 Task: Select the current location as CNN Center, Georgia, United States . Now zoom - , and verify the location . Hide zoom slider
Action: Mouse moved to (186, 73)
Screenshot: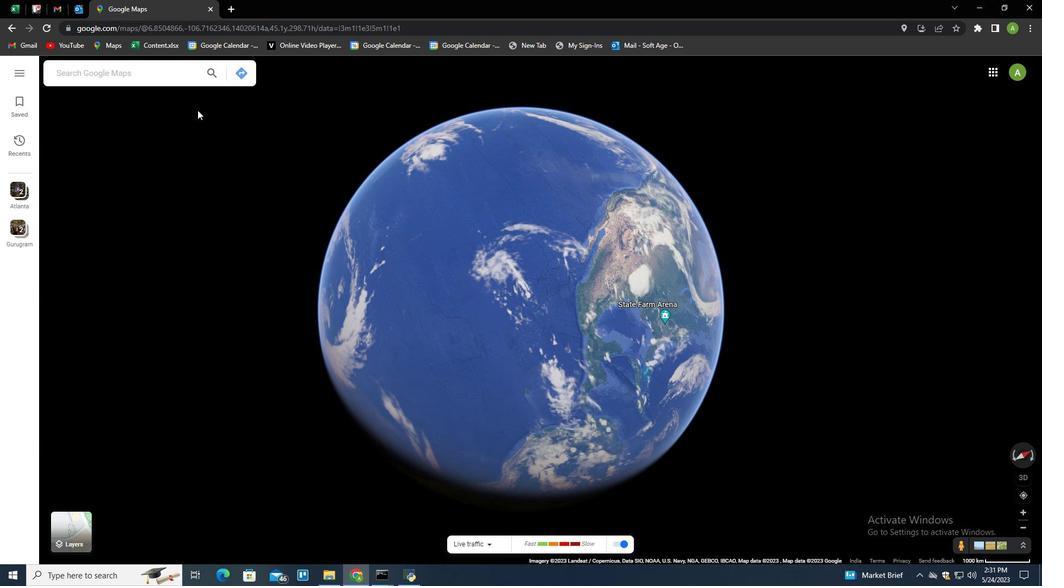 
Action: Mouse pressed left at (186, 73)
Screenshot: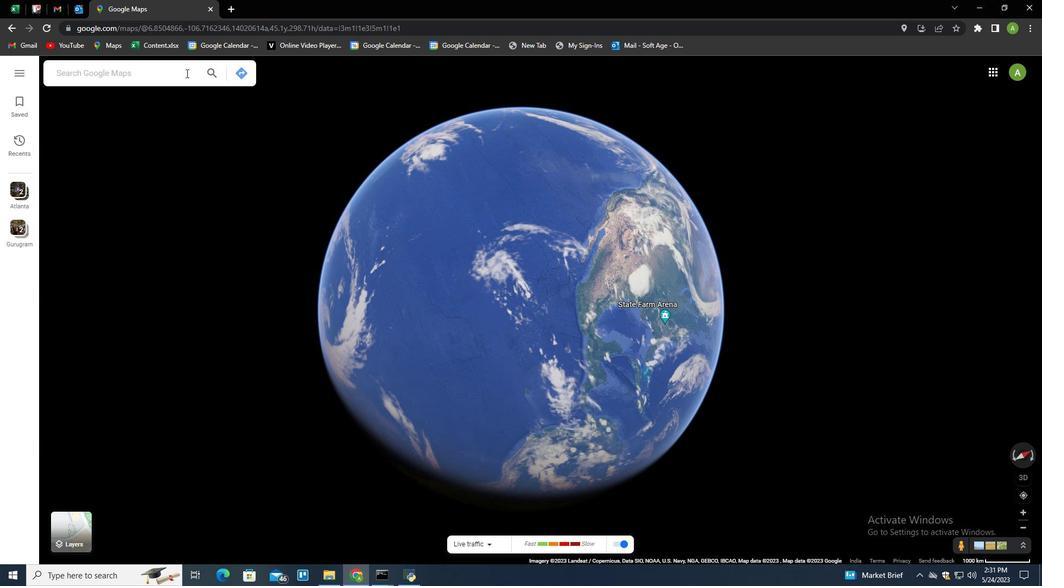 
Action: Key pressed <Key.shift>CNN<Key.space>center,<Key.space><Key.shift>Georgia,<Key.space><Key.shift>United<Key.space><Key.shift>States<Key.down><Key.down><Key.down><Key.down><Key.up><Key.up><Key.up><Key.down><Key.down><Key.down><Key.up><Key.up><Key.up><Key.enter>
Screenshot: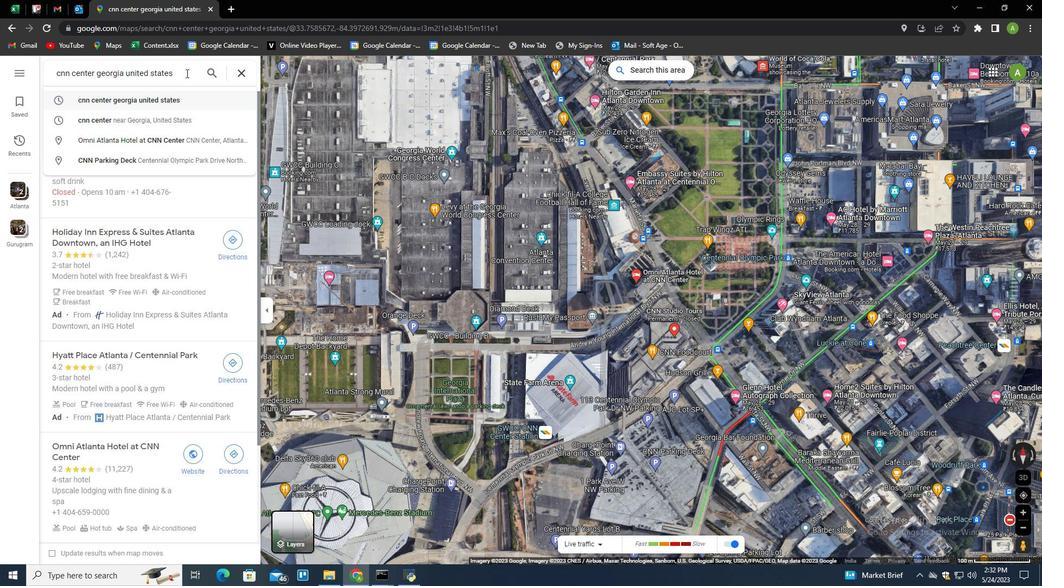 
Action: Mouse moved to (1022, 516)
Screenshot: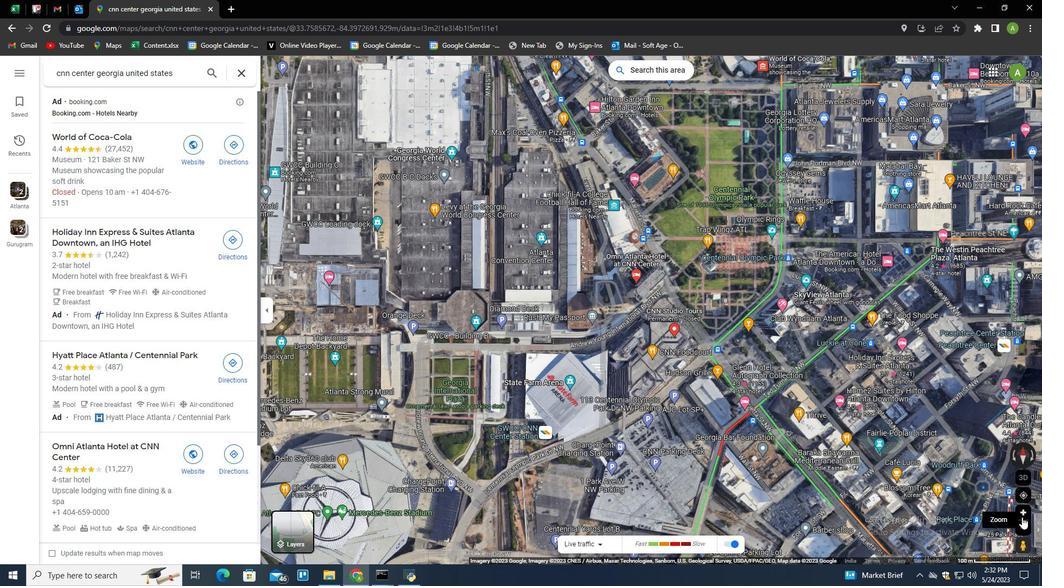 
Action: Mouse pressed left at (1022, 516)
Screenshot: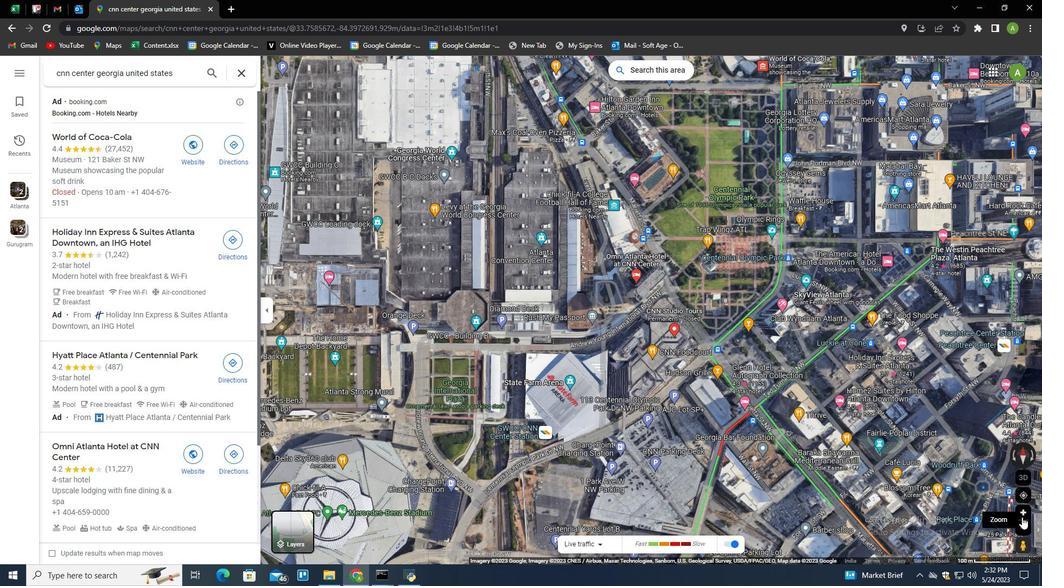 
Action: Mouse moved to (1022, 527)
Screenshot: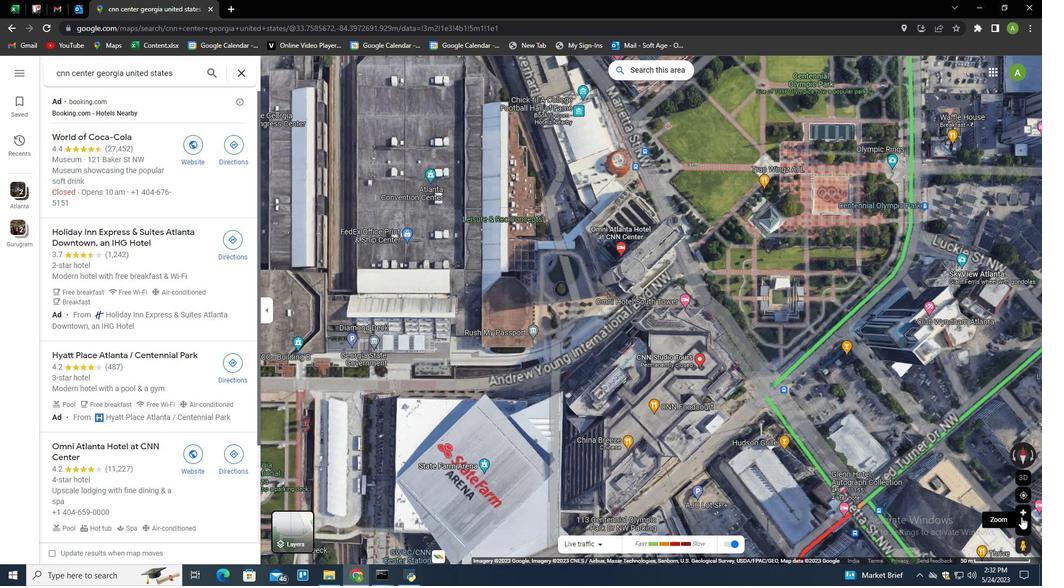 
Action: Mouse pressed left at (1022, 527)
Screenshot: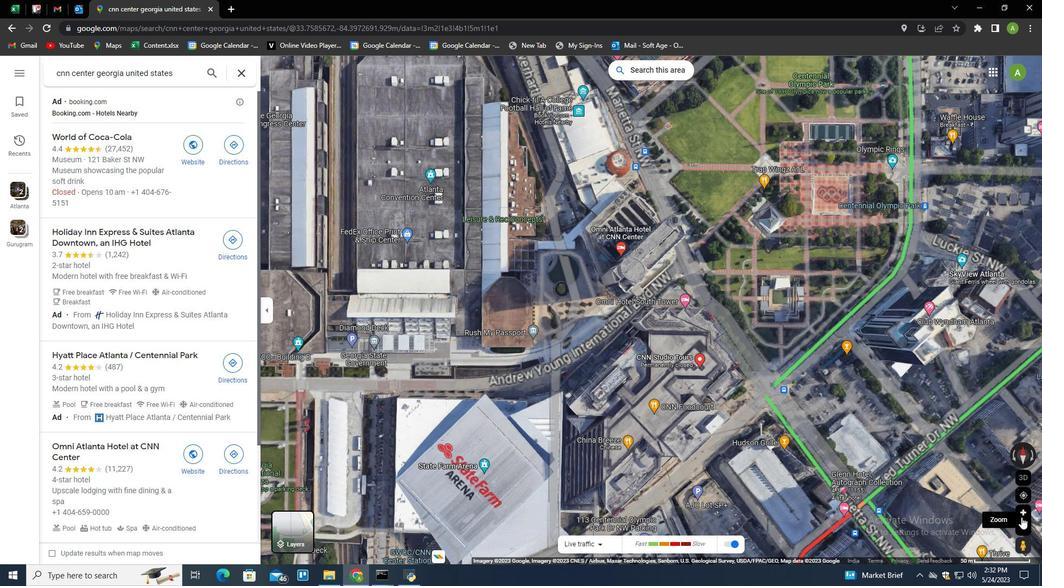 
Action: Mouse pressed left at (1022, 527)
Screenshot: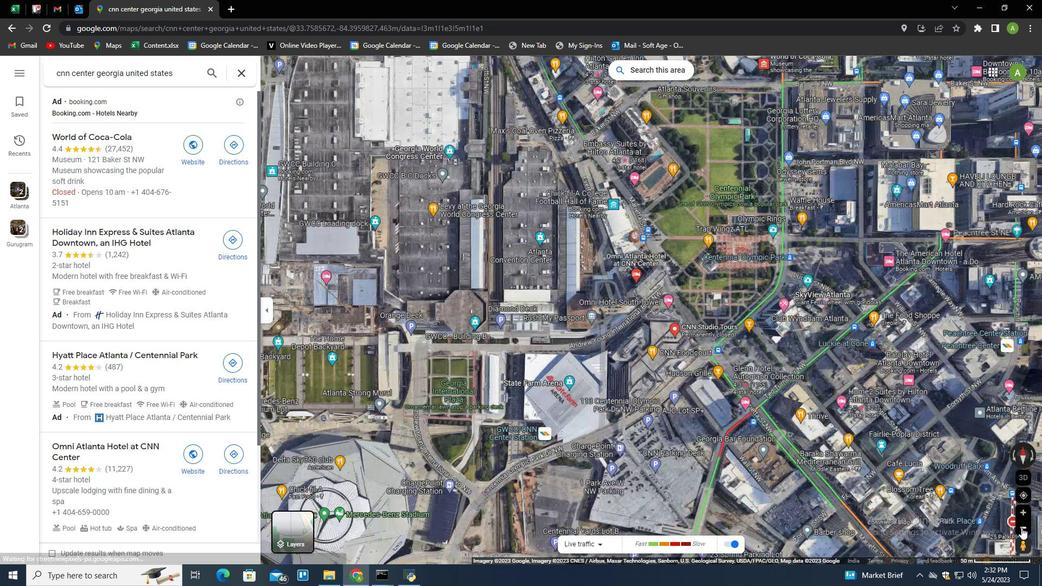 
Action: Mouse pressed left at (1022, 527)
Screenshot: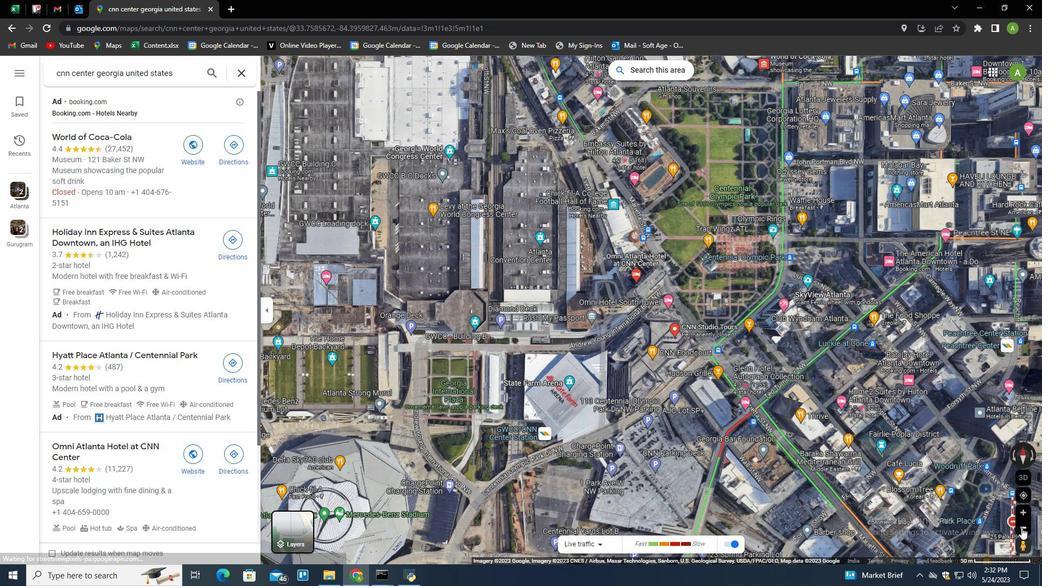 
Action: Mouse moved to (1024, 528)
Screenshot: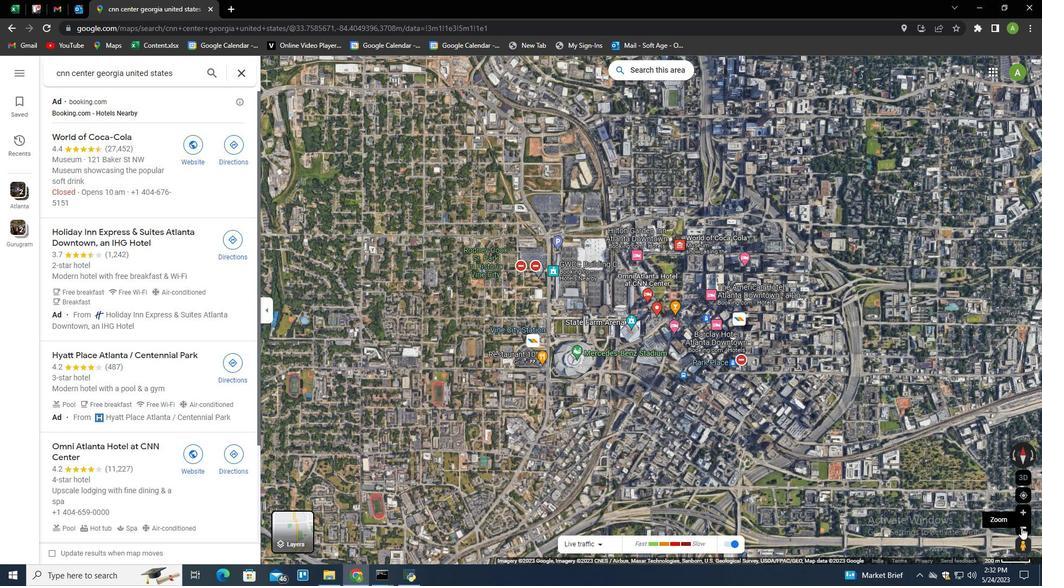 
Action: Mouse scrolled (1024, 527) with delta (0, 0)
Screenshot: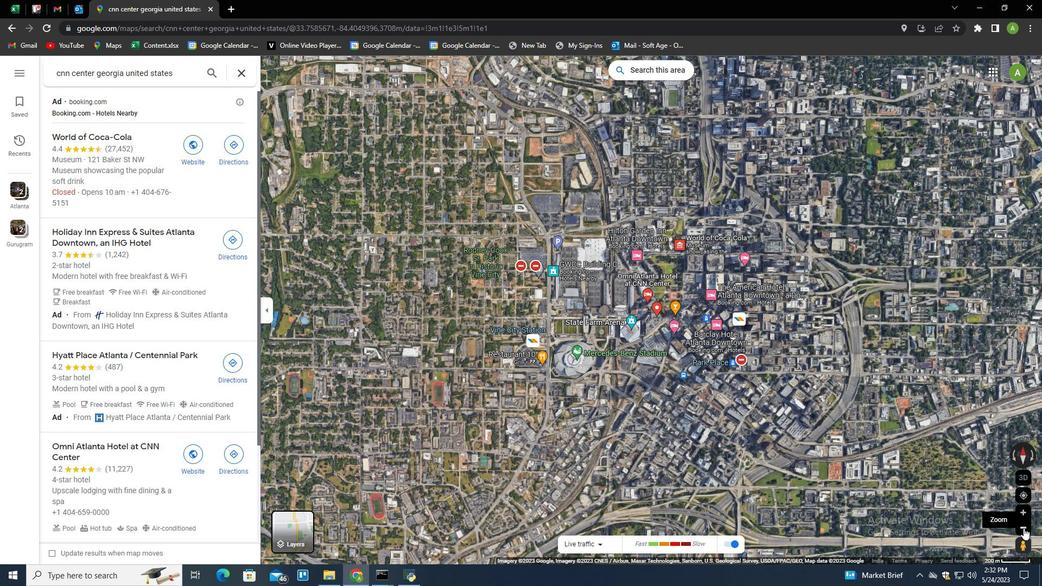 
Action: Mouse scrolled (1024, 527) with delta (0, 0)
Screenshot: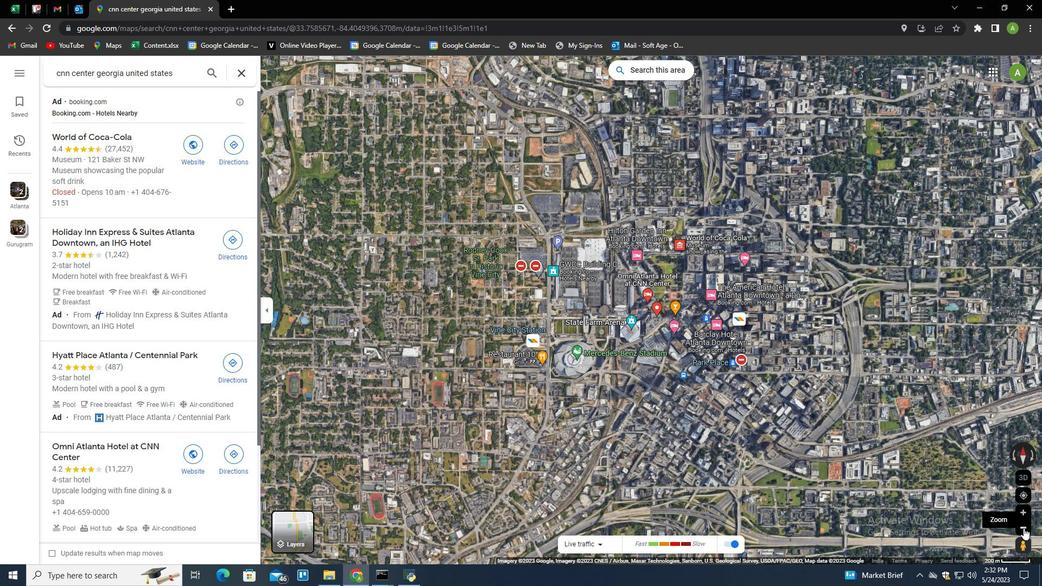
Action: Mouse scrolled (1024, 527) with delta (0, 0)
Screenshot: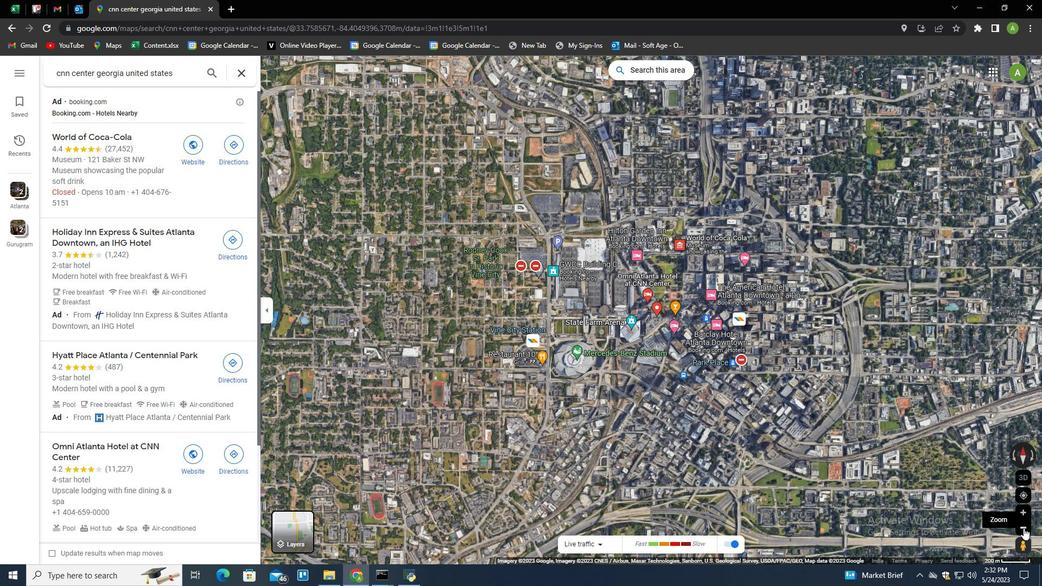 
Action: Mouse scrolled (1024, 527) with delta (0, 0)
Screenshot: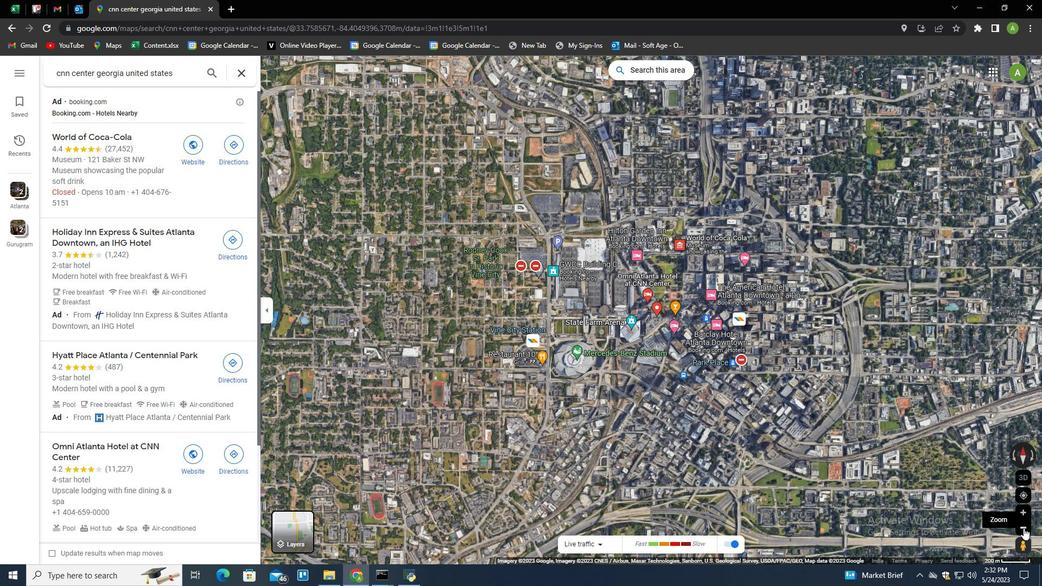 
Action: Mouse scrolled (1024, 527) with delta (0, 0)
Screenshot: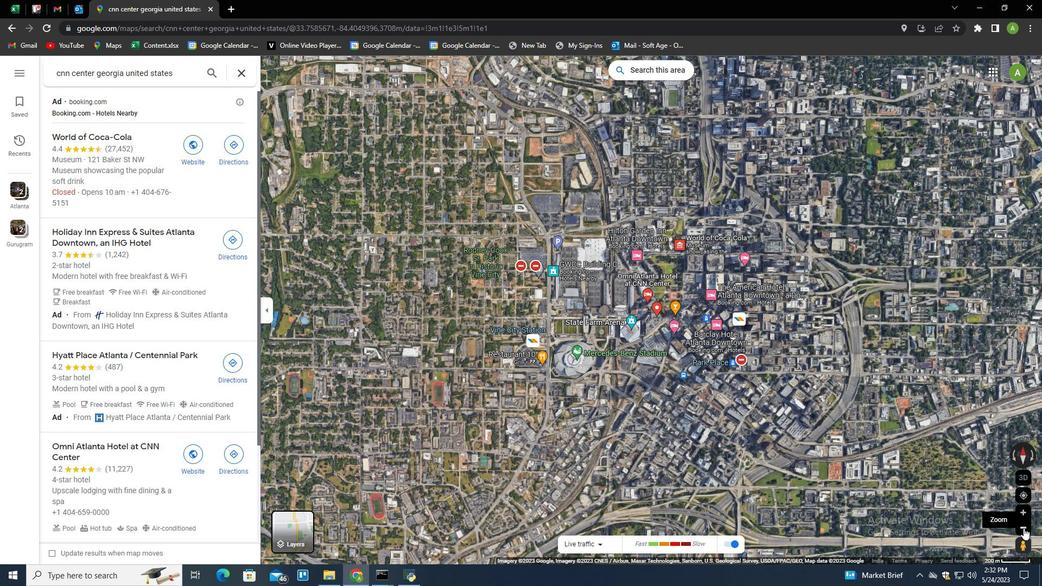 
Action: Mouse moved to (1014, 517)
Screenshot: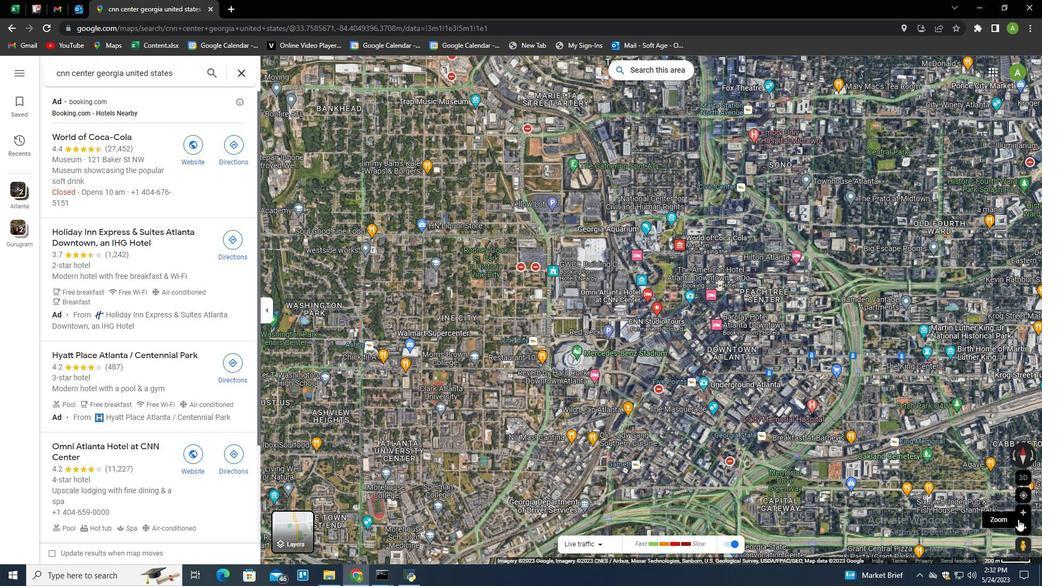 
Action: Mouse scrolled (1016, 517) with delta (0, 0)
Screenshot: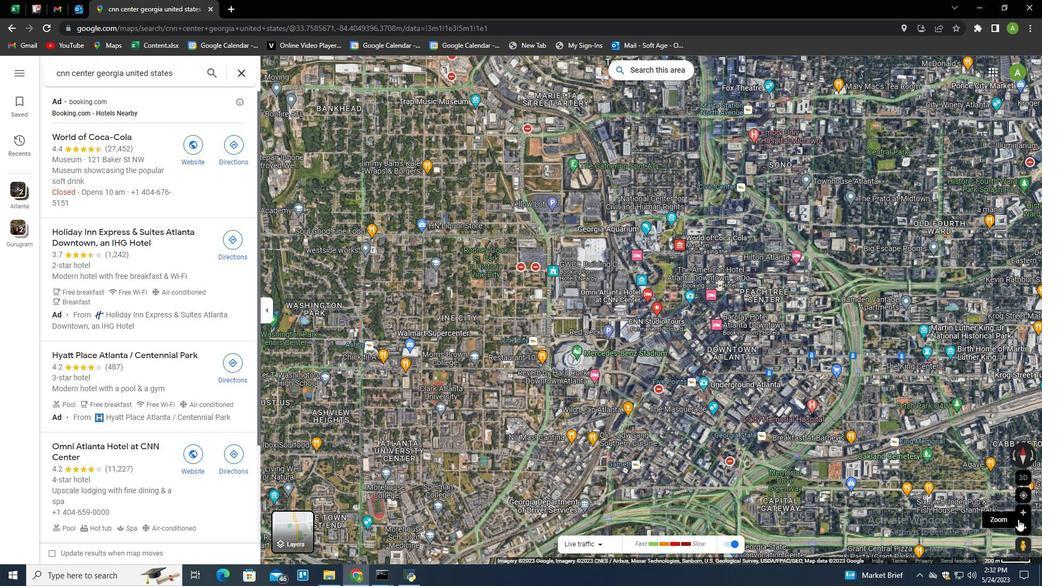 
Action: Mouse moved to (957, 510)
Screenshot: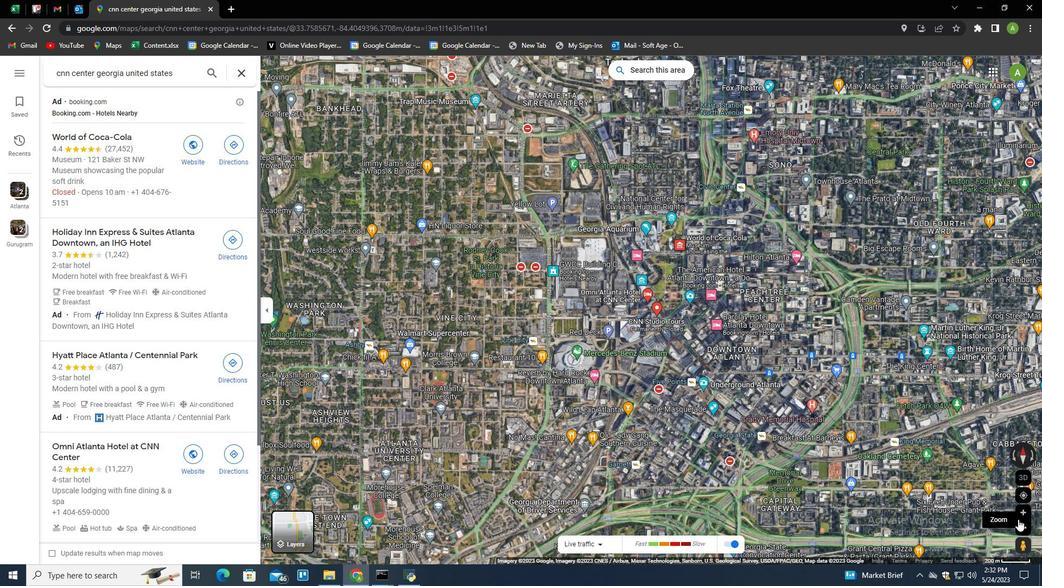 
Action: Mouse scrolled (957, 510) with delta (0, 0)
Screenshot: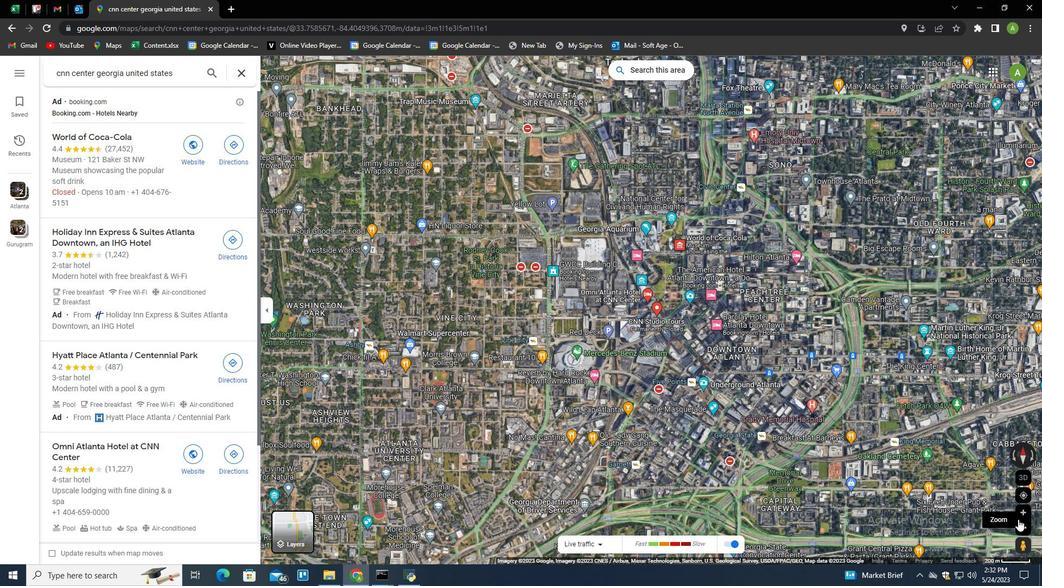 
Action: Mouse scrolled (957, 510) with delta (0, 0)
Screenshot: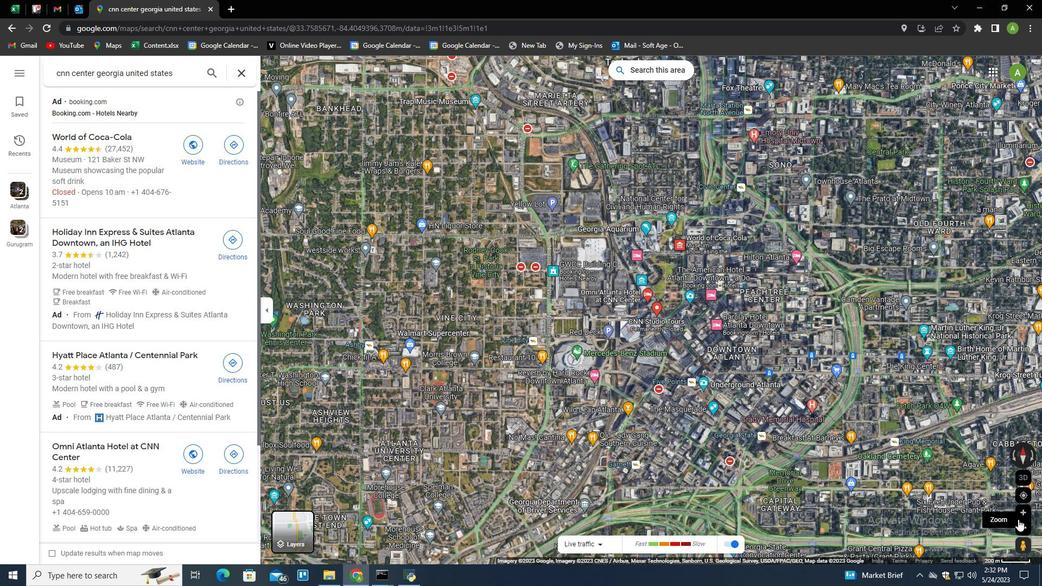 
Action: Mouse moved to (1025, 523)
Screenshot: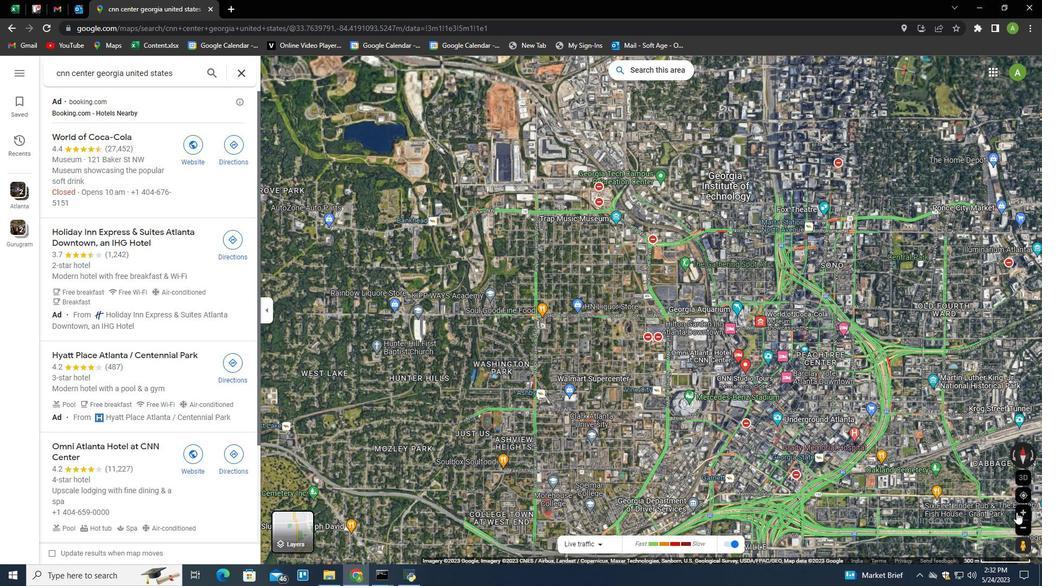 
Action: Mouse scrolled (1025, 522) with delta (0, 0)
Screenshot: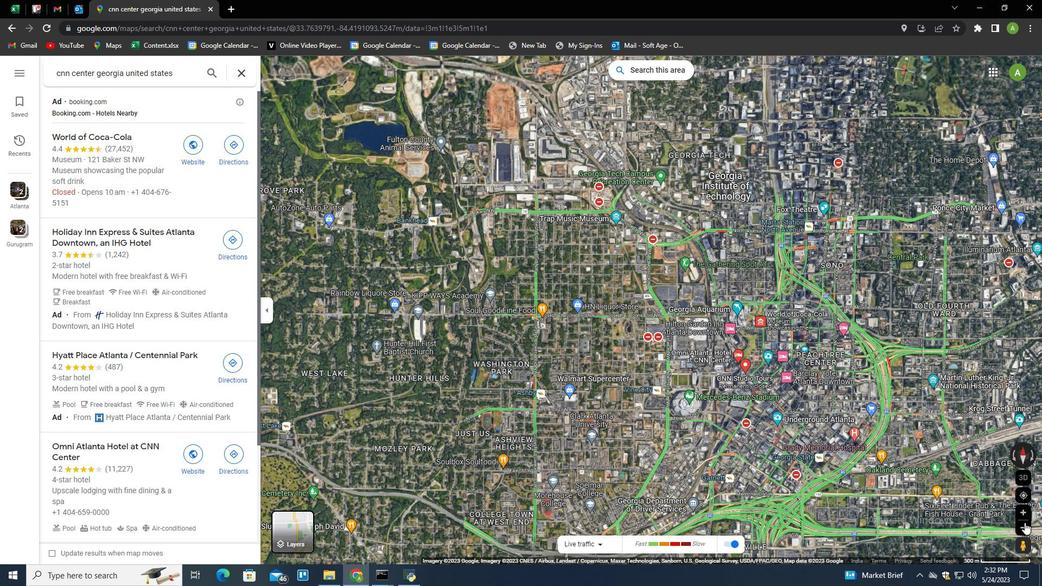 
Action: Mouse scrolled (1025, 522) with delta (0, 0)
Screenshot: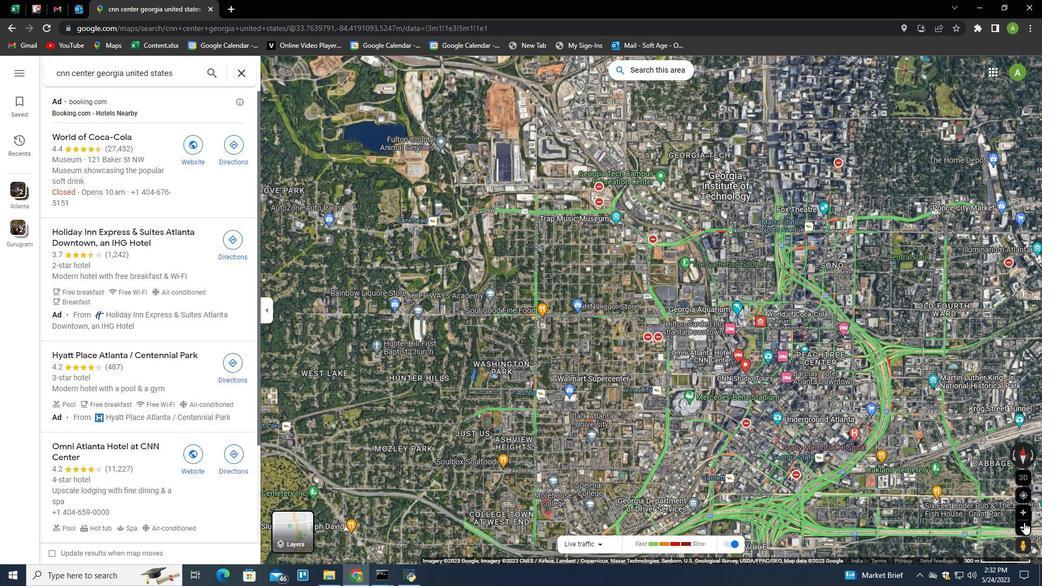 
Action: Mouse scrolled (1025, 522) with delta (0, 0)
Screenshot: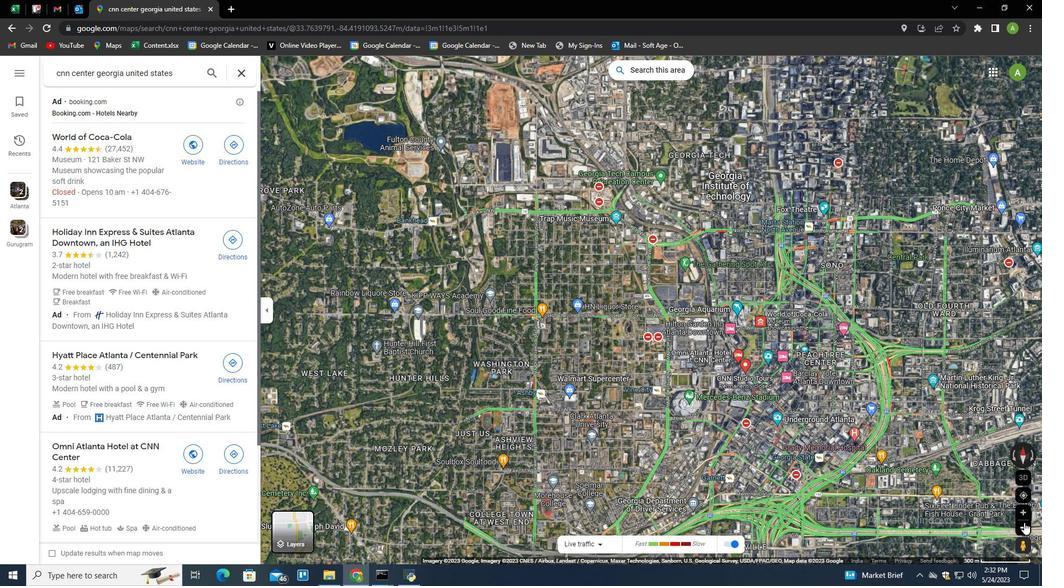 
Action: Mouse scrolled (1025, 522) with delta (0, 0)
Screenshot: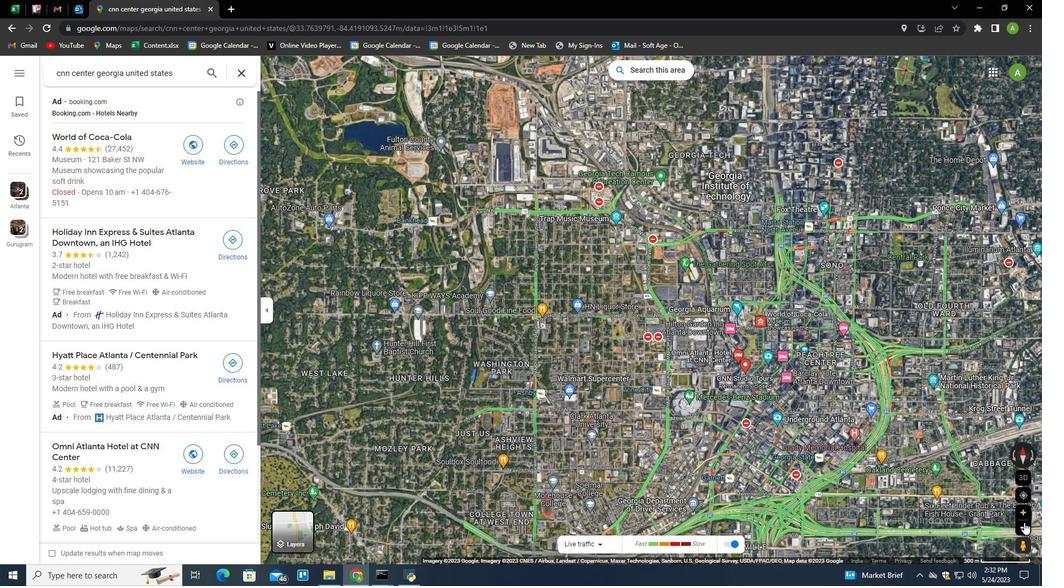 
Action: Mouse scrolled (1025, 522) with delta (0, 0)
Screenshot: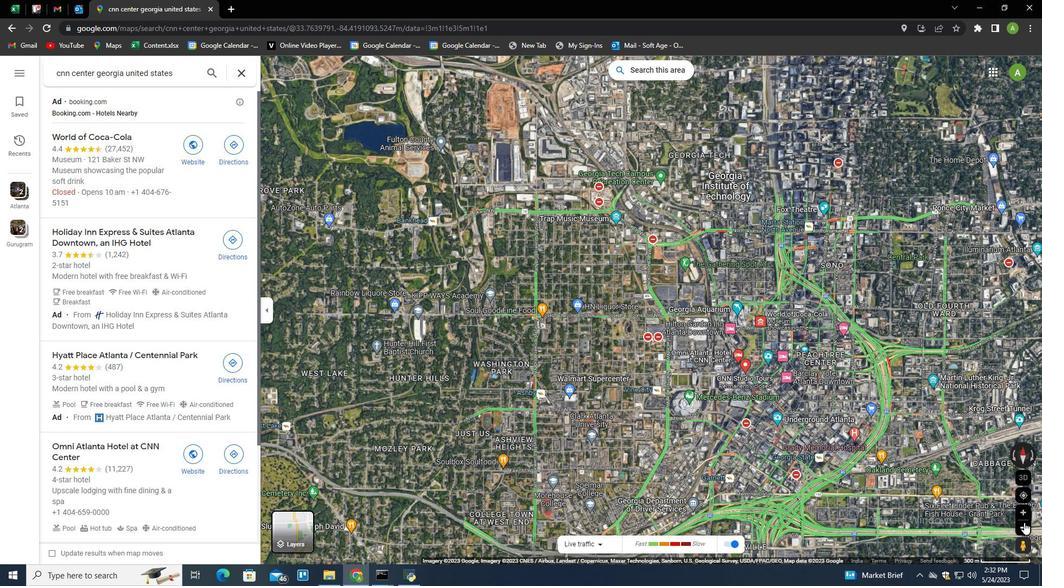 
Action: Mouse scrolled (1025, 522) with delta (0, 0)
Screenshot: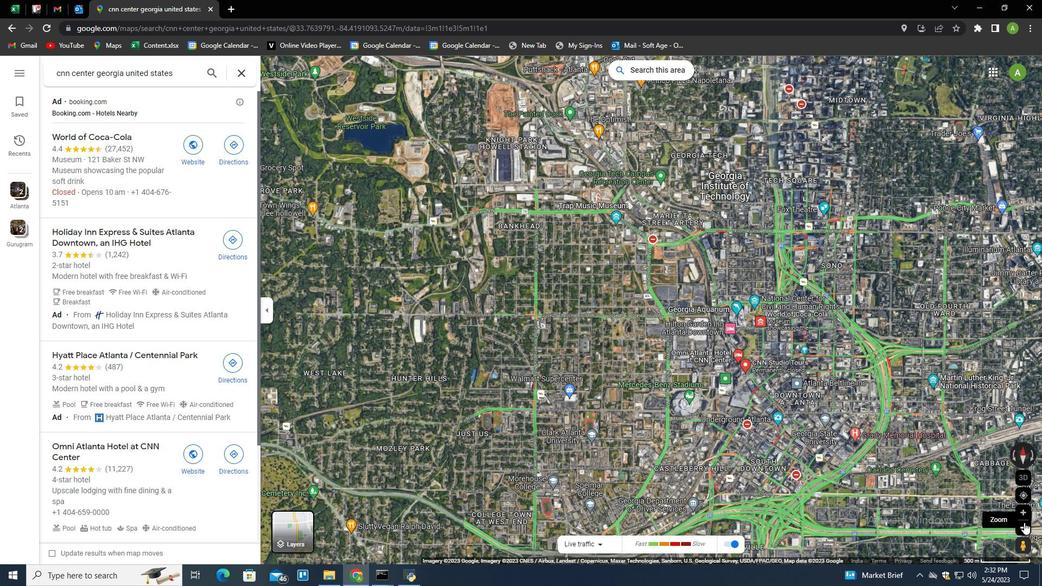
Action: Mouse scrolled (1025, 522) with delta (0, 0)
Screenshot: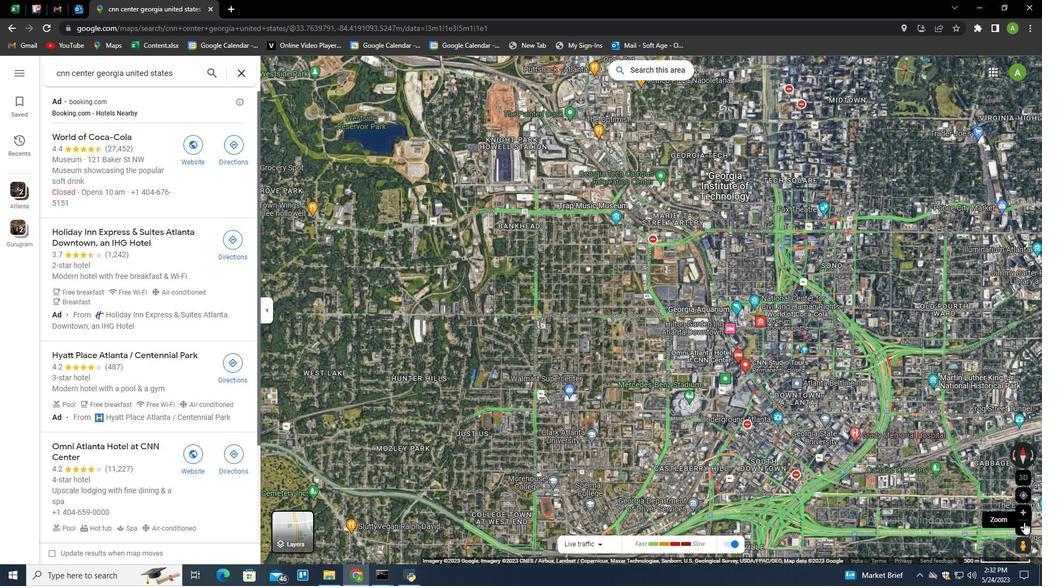 
Action: Mouse scrolled (1025, 522) with delta (0, 0)
Screenshot: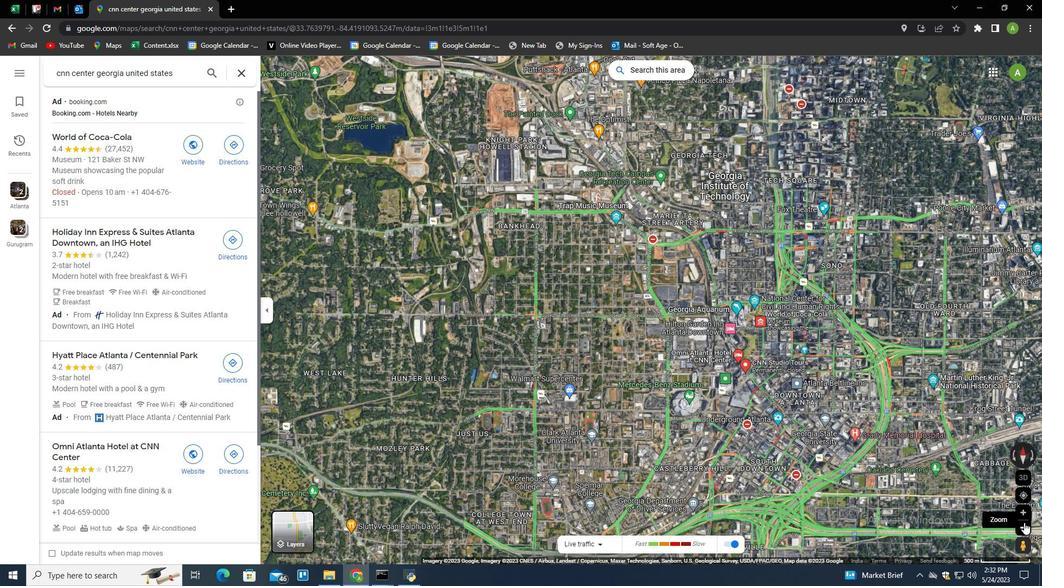 
Action: Mouse scrolled (1025, 522) with delta (0, 0)
Screenshot: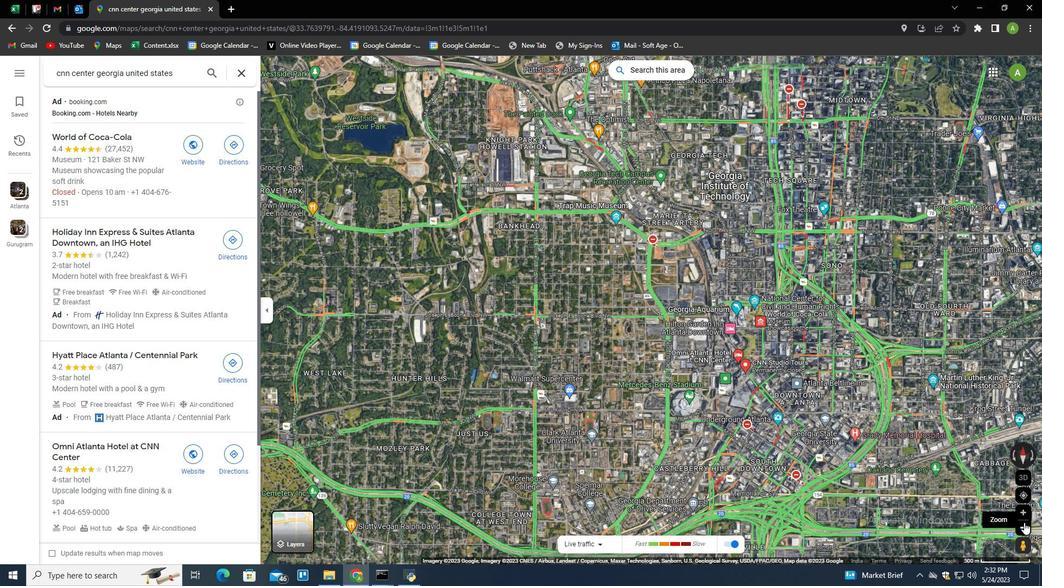 
Action: Mouse scrolled (1025, 522) with delta (0, 0)
Screenshot: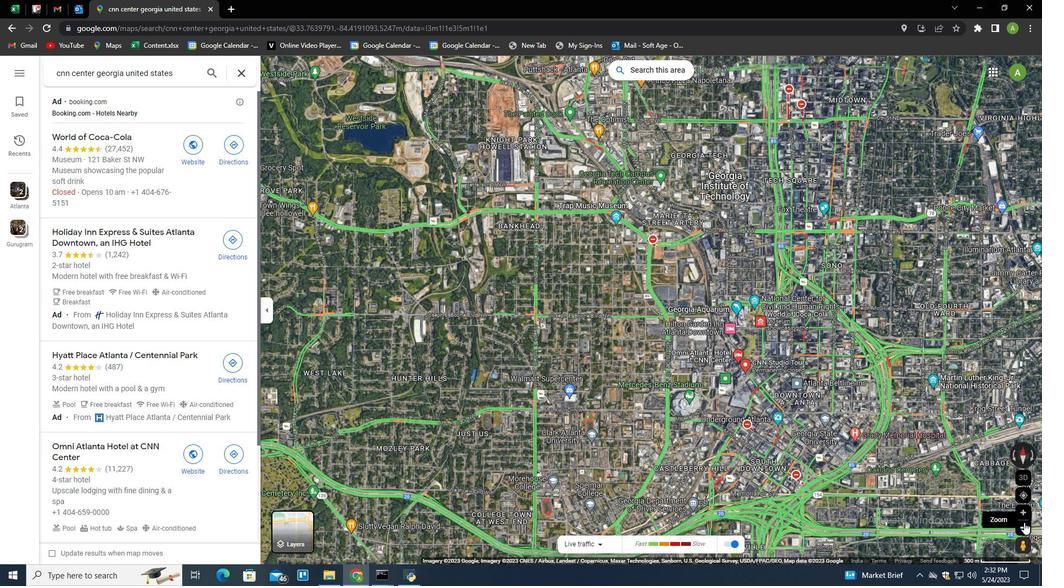 
Action: Mouse scrolled (1025, 523) with delta (0, 0)
Screenshot: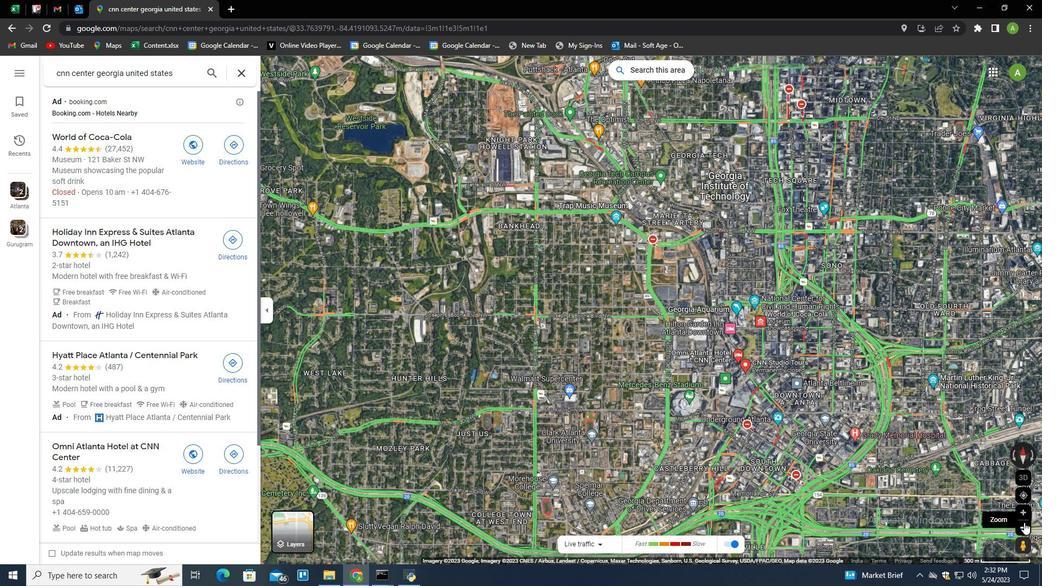 
Action: Mouse scrolled (1025, 523) with delta (0, 0)
Screenshot: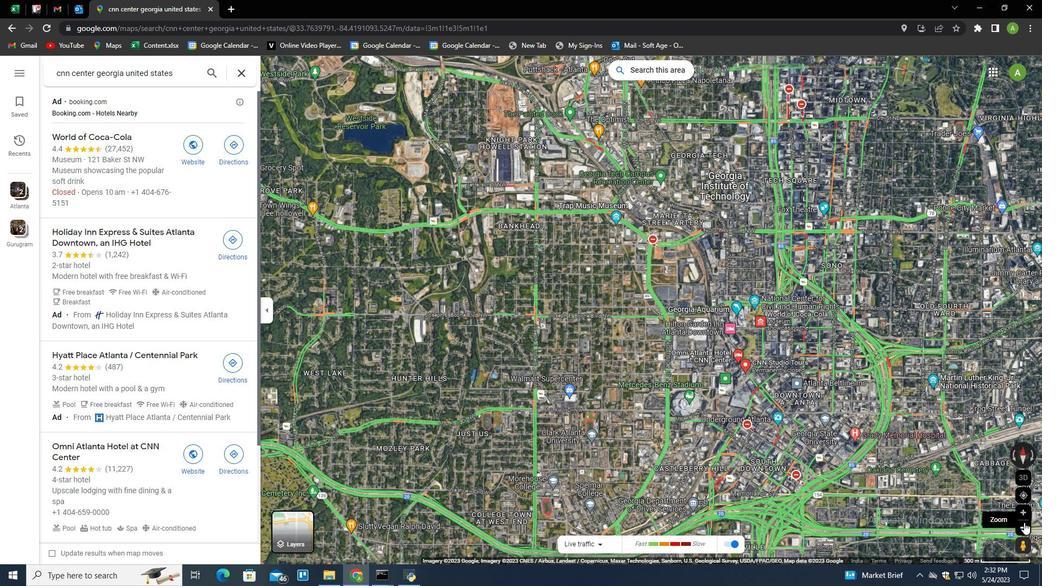 
Action: Mouse scrolled (1025, 523) with delta (0, 0)
Screenshot: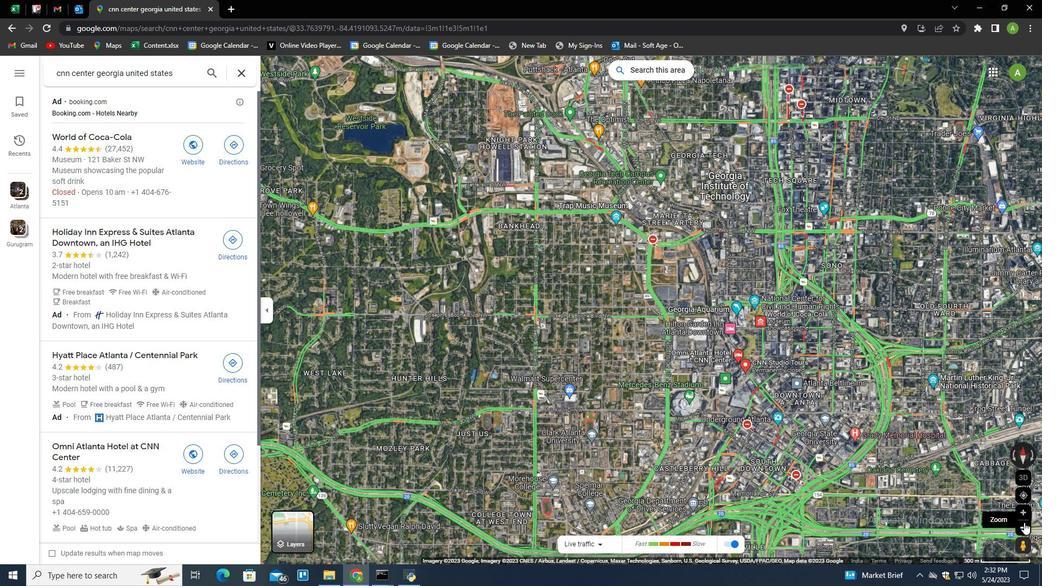 
Action: Mouse scrolled (1025, 523) with delta (0, 0)
Screenshot: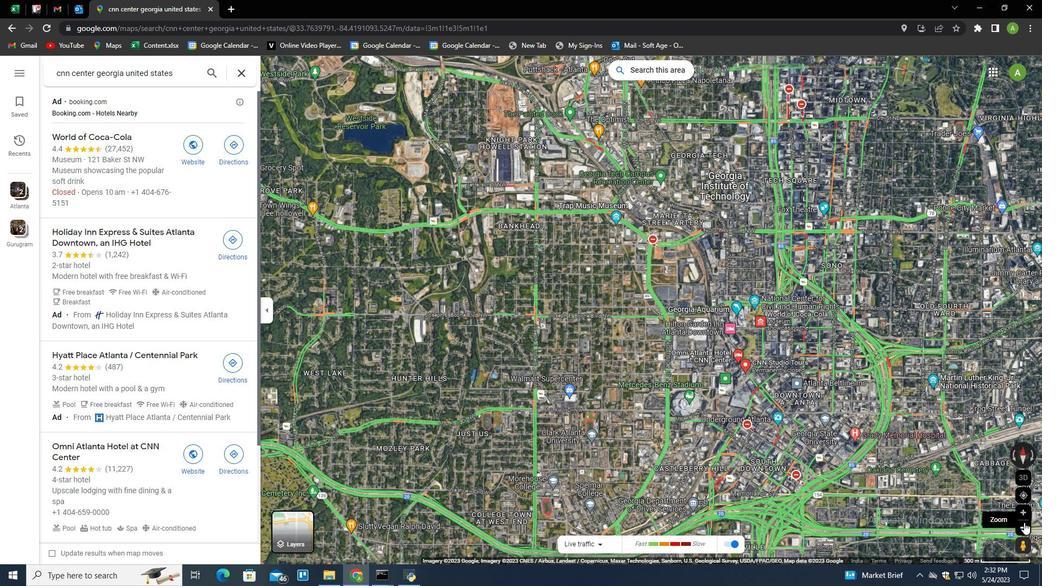 
Action: Mouse scrolled (1025, 523) with delta (0, 0)
Screenshot: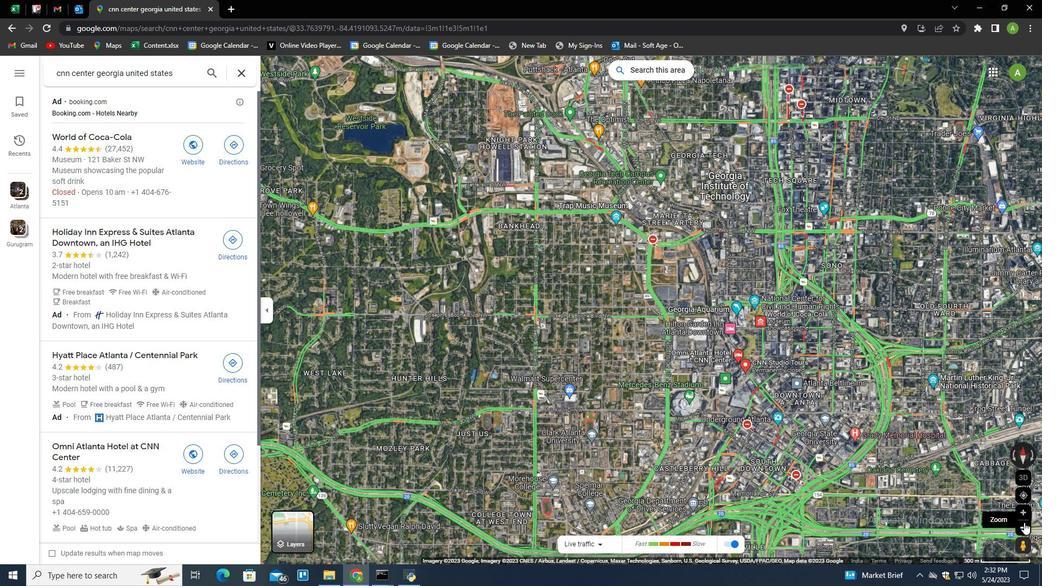 
Action: Mouse scrolled (1025, 523) with delta (0, 0)
Screenshot: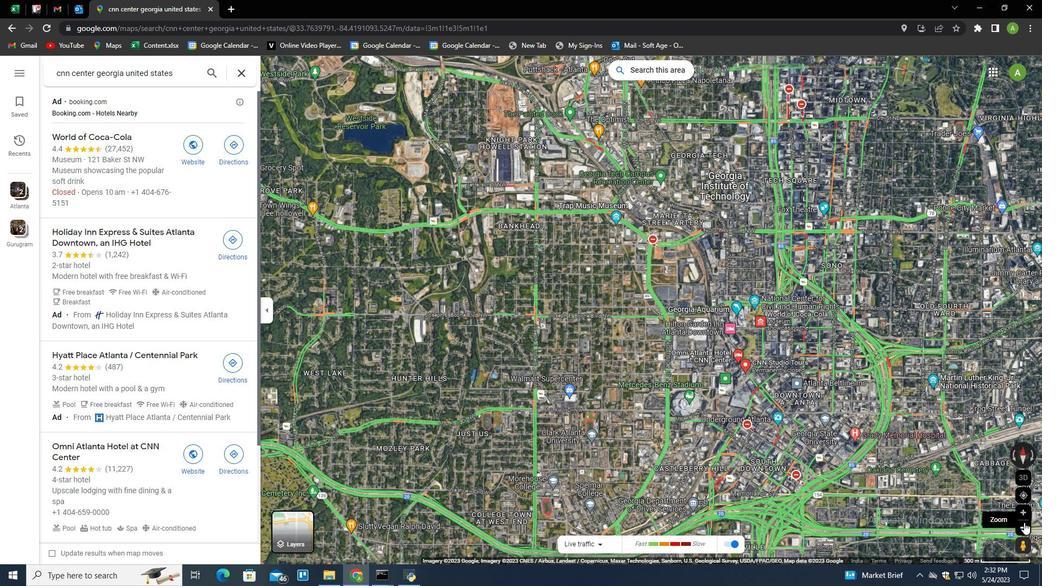 
Action: Mouse scrolled (1025, 523) with delta (0, 0)
Screenshot: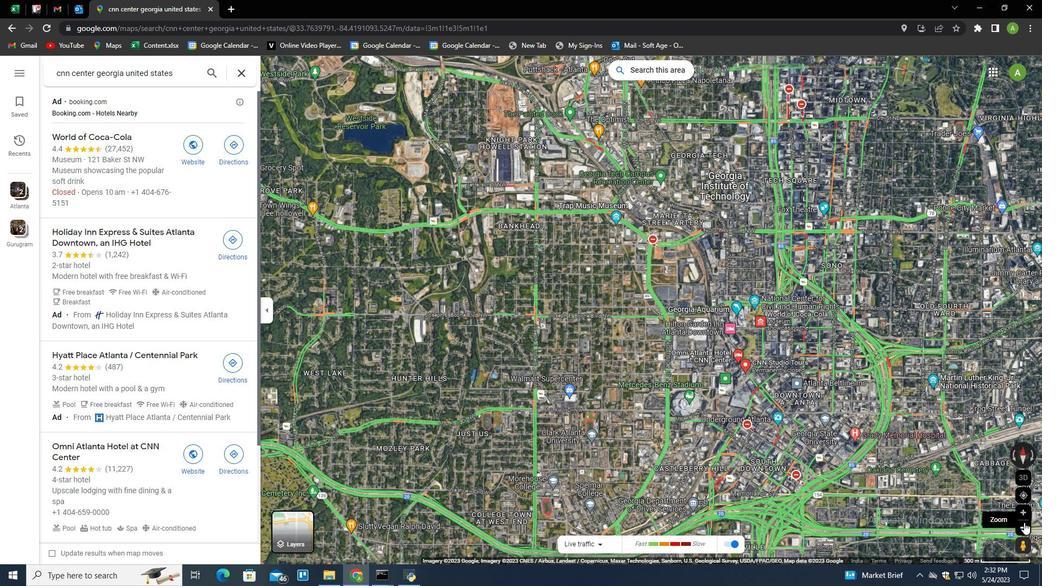 
Action: Mouse moved to (1023, 511)
Screenshot: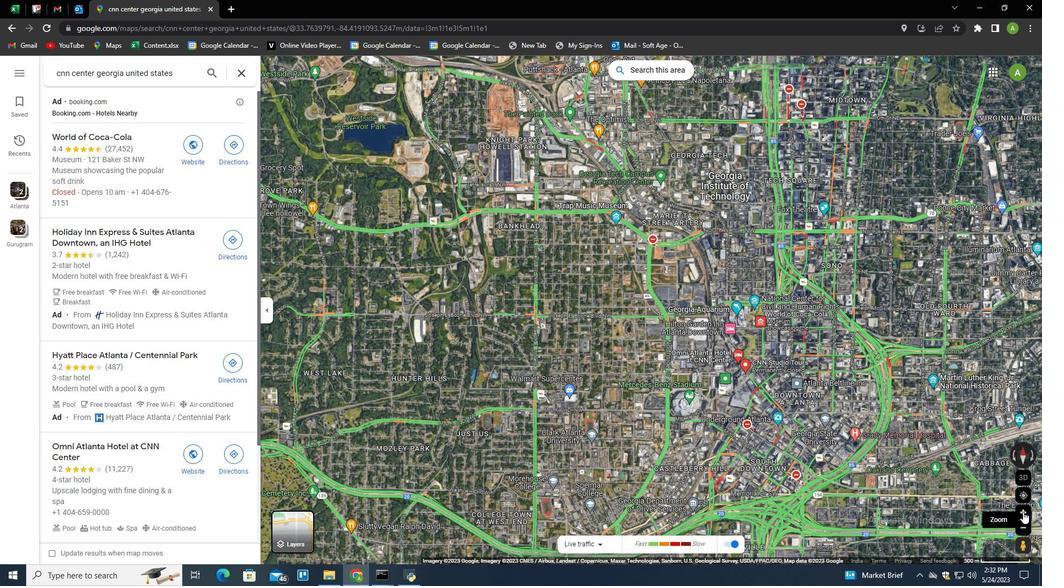 
Action: Mouse pressed left at (1023, 511)
Screenshot: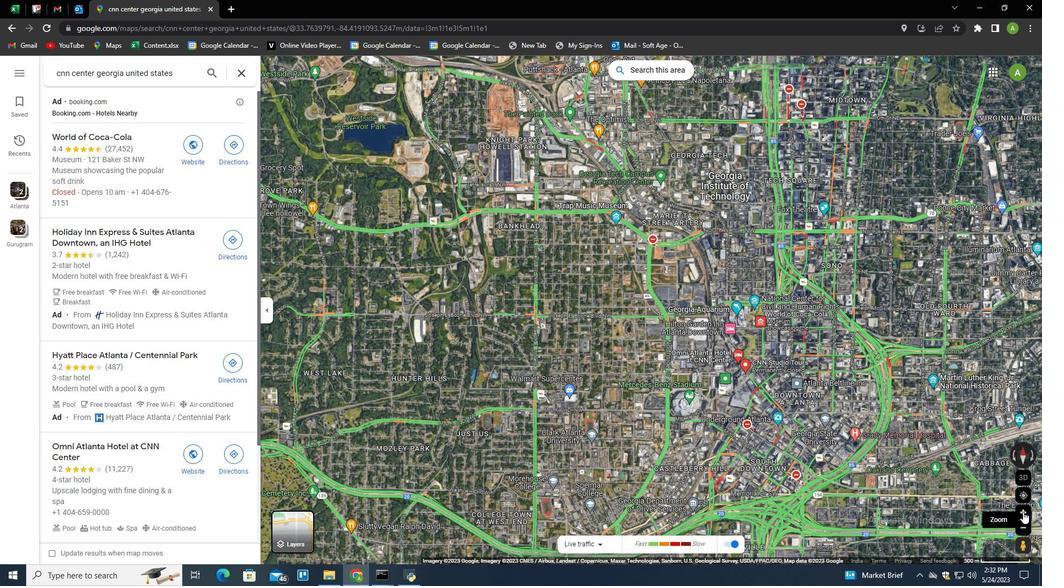 
Action: Mouse moved to (1025, 530)
Screenshot: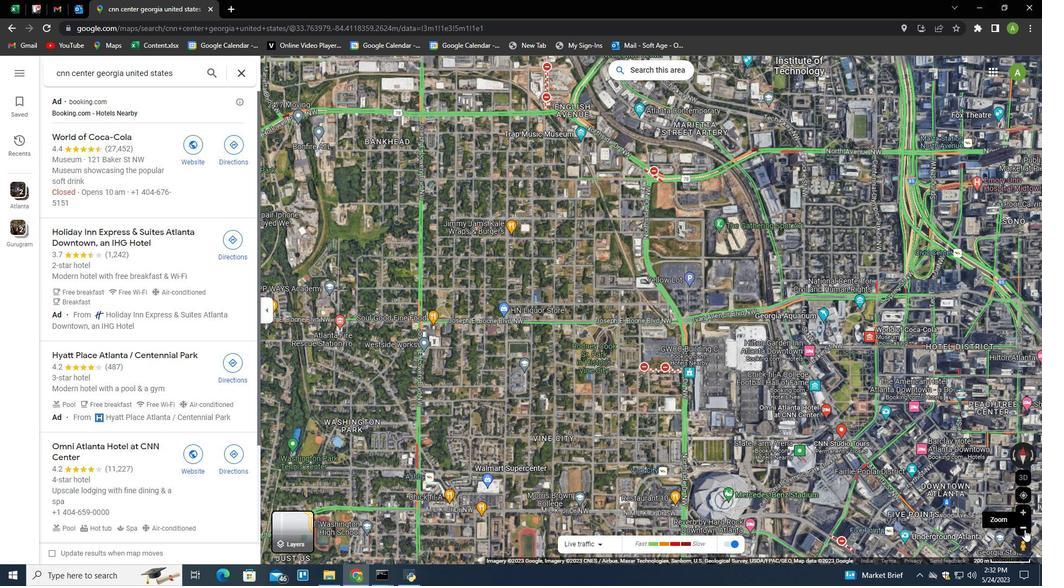 
Action: Mouse pressed left at (1025, 530)
Screenshot: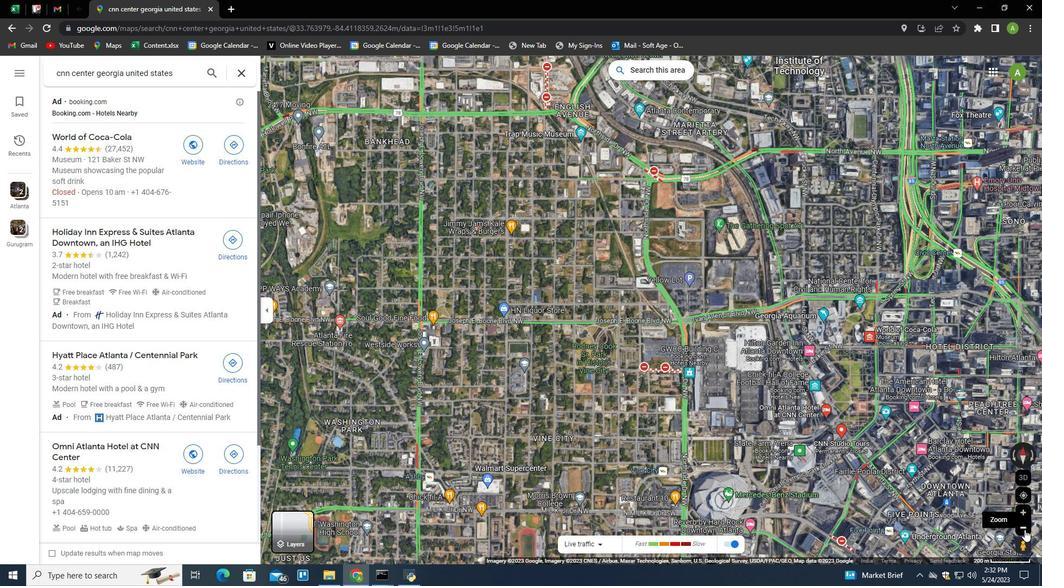 
Action: Mouse pressed left at (1025, 530)
Screenshot: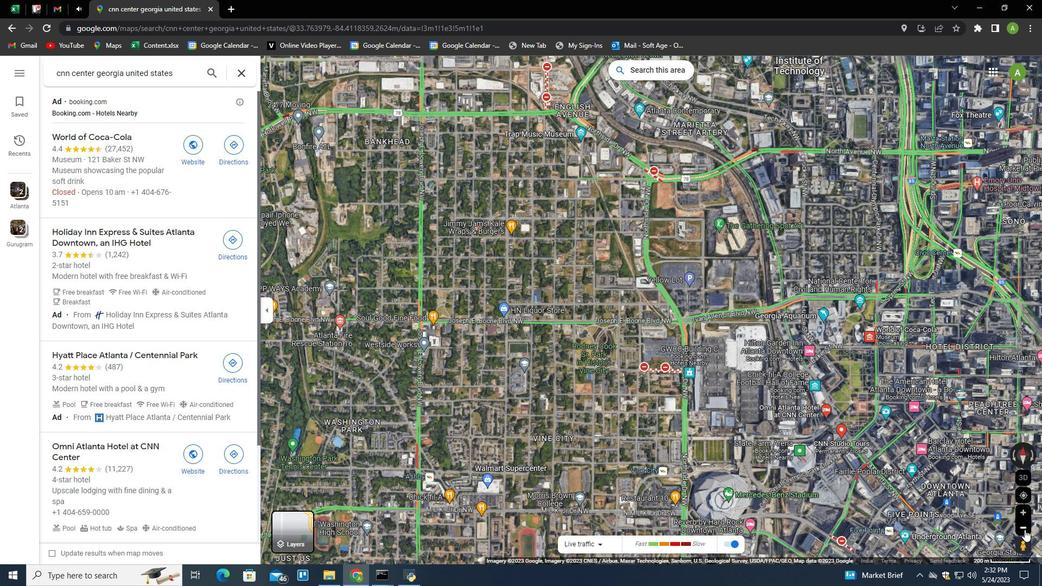 
Action: Mouse pressed left at (1025, 530)
Screenshot: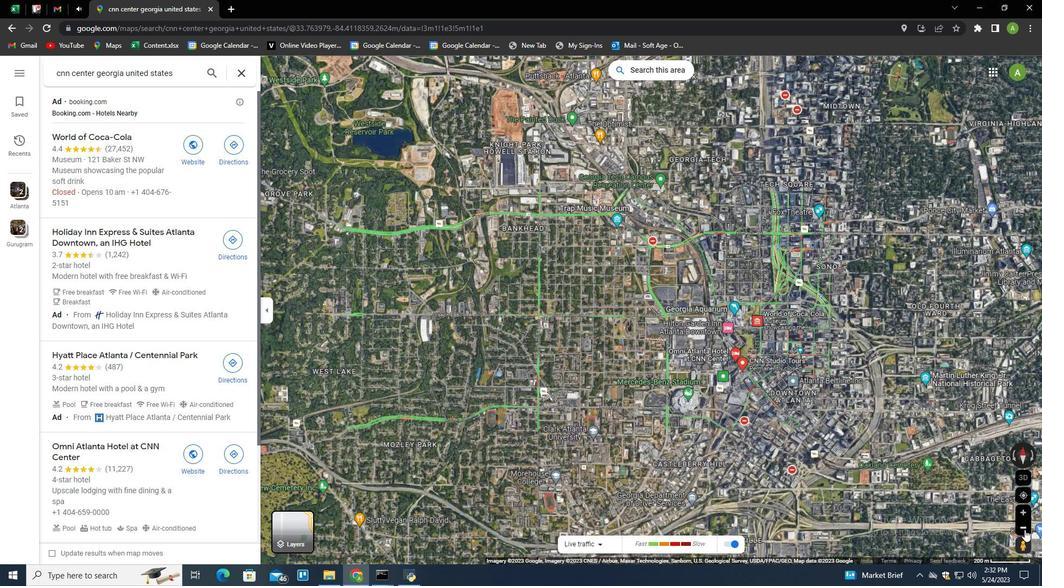 
Action: Mouse pressed left at (1025, 530)
Screenshot: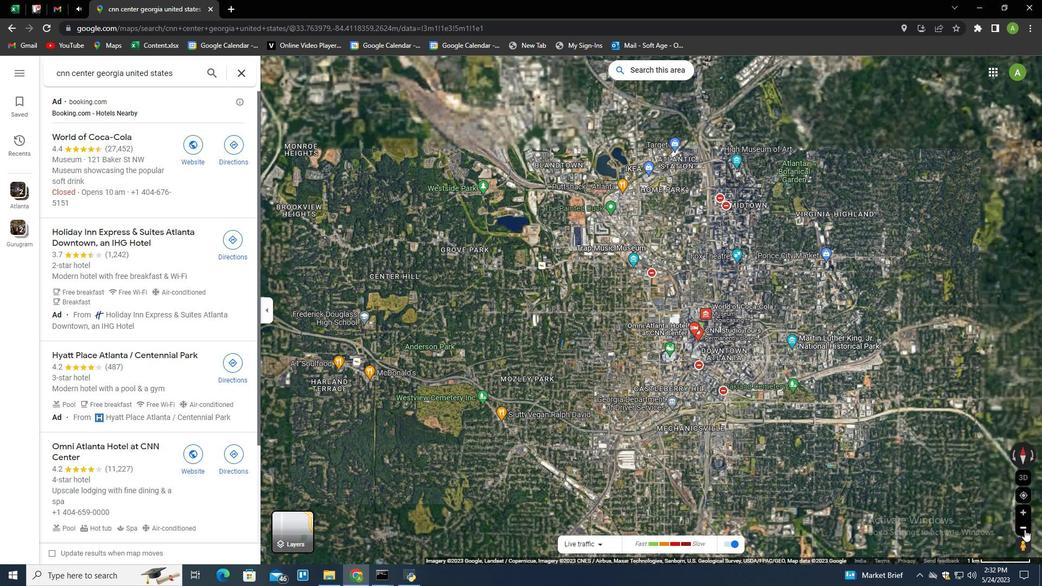
Action: Mouse pressed left at (1025, 530)
Screenshot: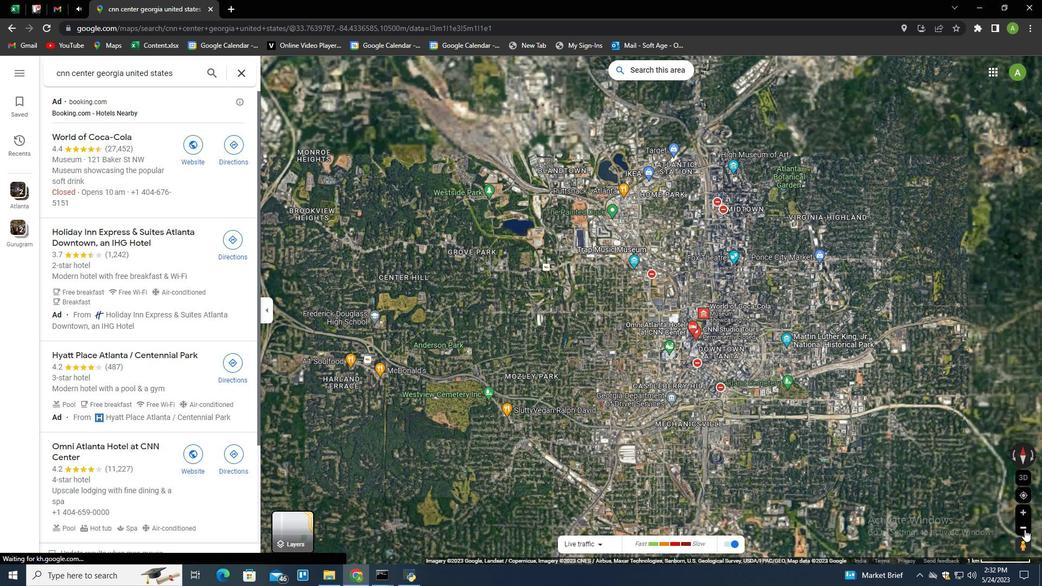 
Action: Mouse pressed left at (1025, 530)
Screenshot: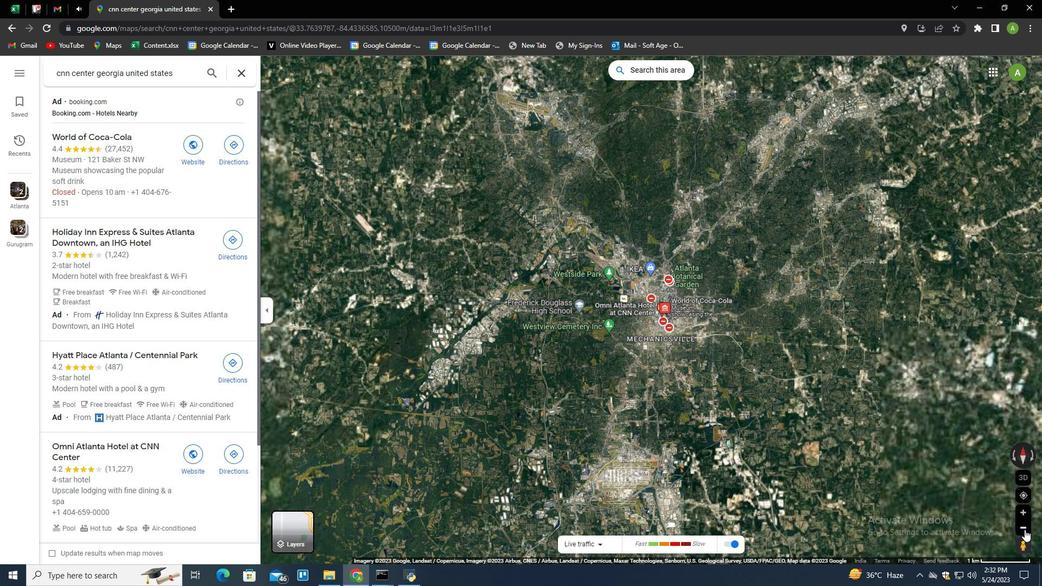 
Action: Mouse pressed left at (1025, 530)
Screenshot: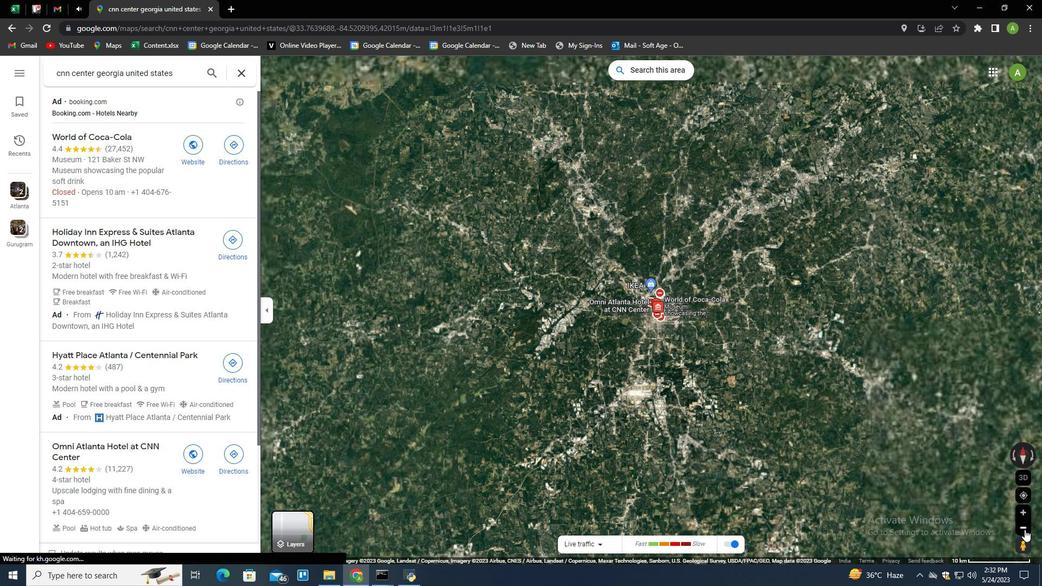 
Action: Mouse pressed left at (1025, 530)
Screenshot: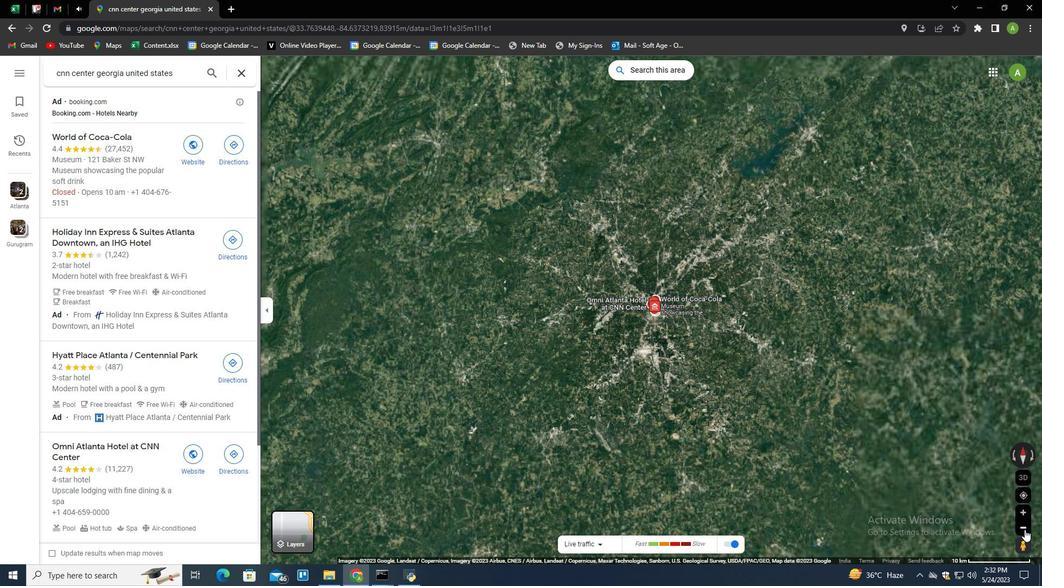 
Action: Mouse pressed left at (1025, 530)
Screenshot: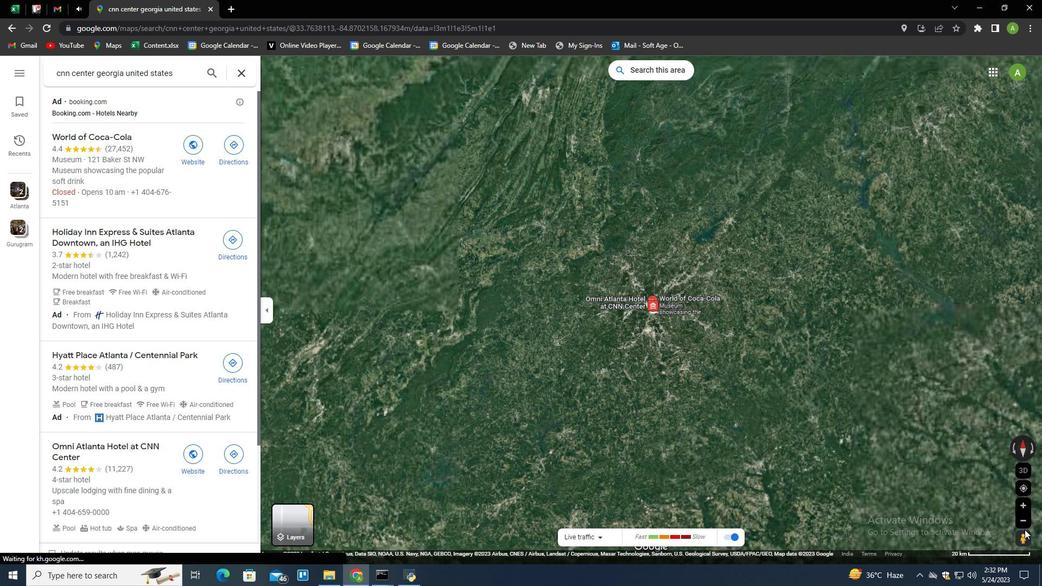 
Action: Mouse pressed left at (1025, 530)
Screenshot: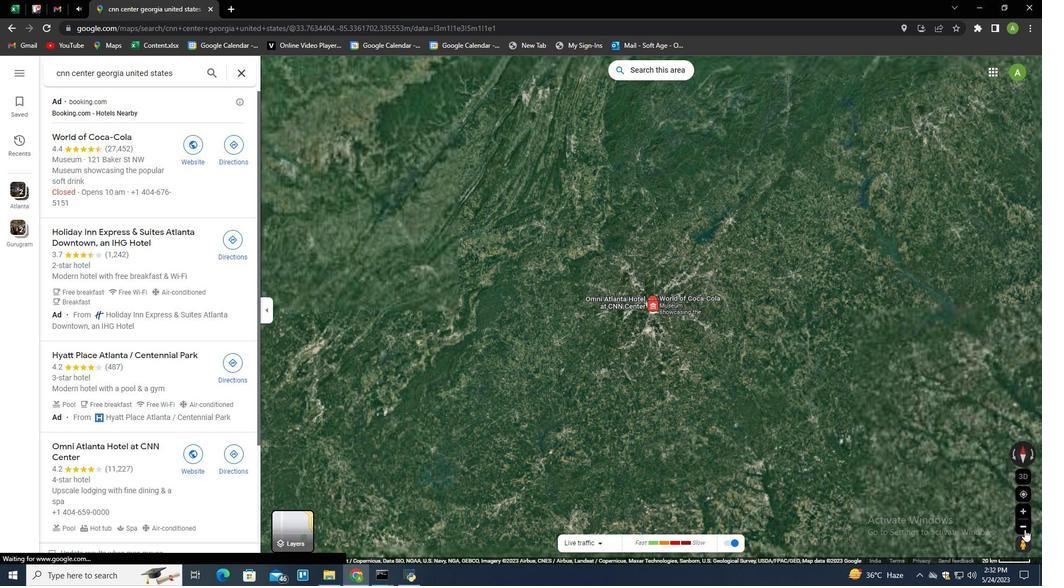 
Action: Mouse pressed left at (1025, 530)
Screenshot: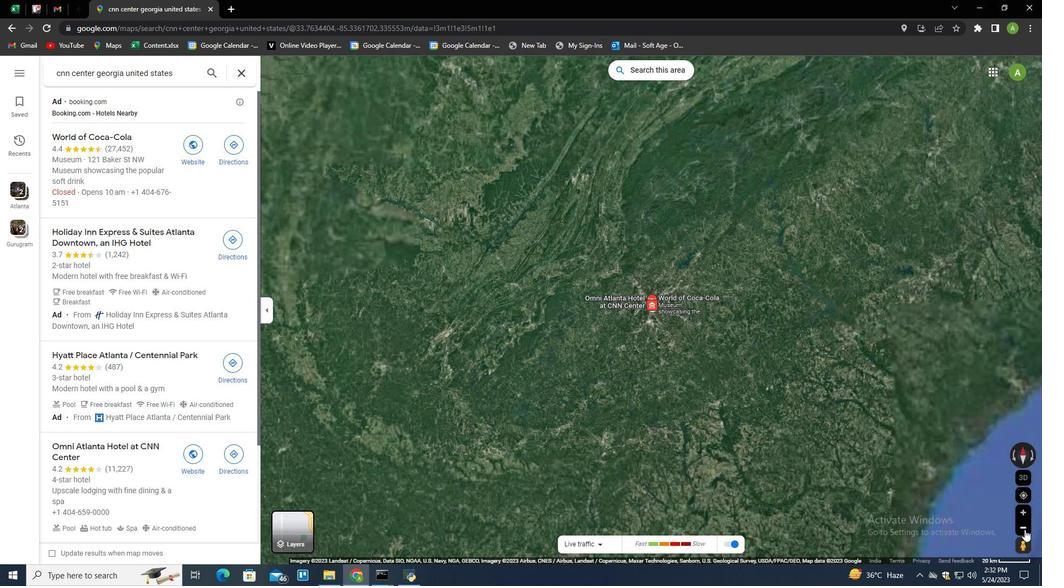 
Action: Mouse pressed left at (1025, 530)
Screenshot: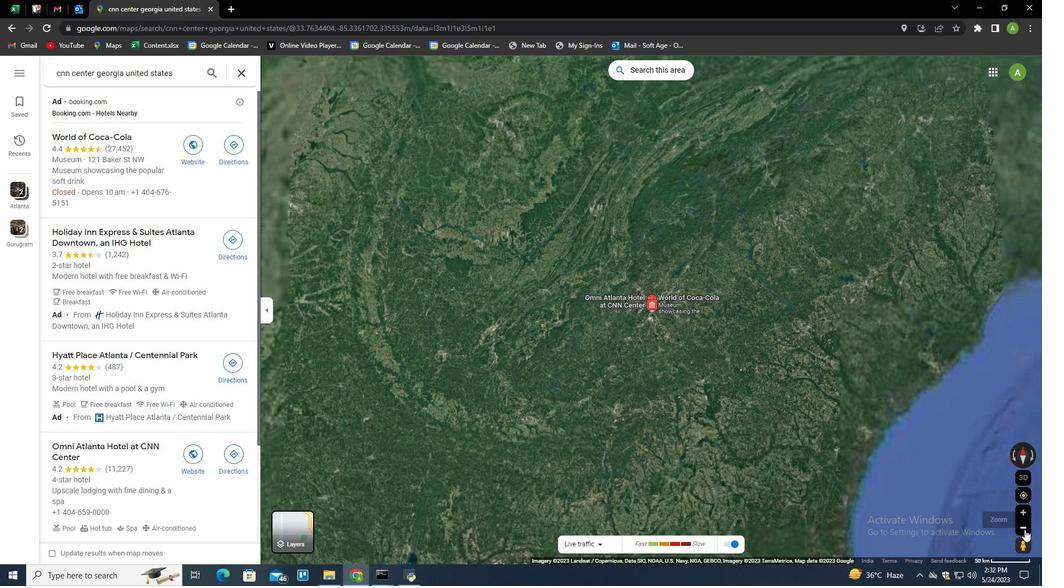 
Action: Mouse pressed left at (1025, 530)
Screenshot: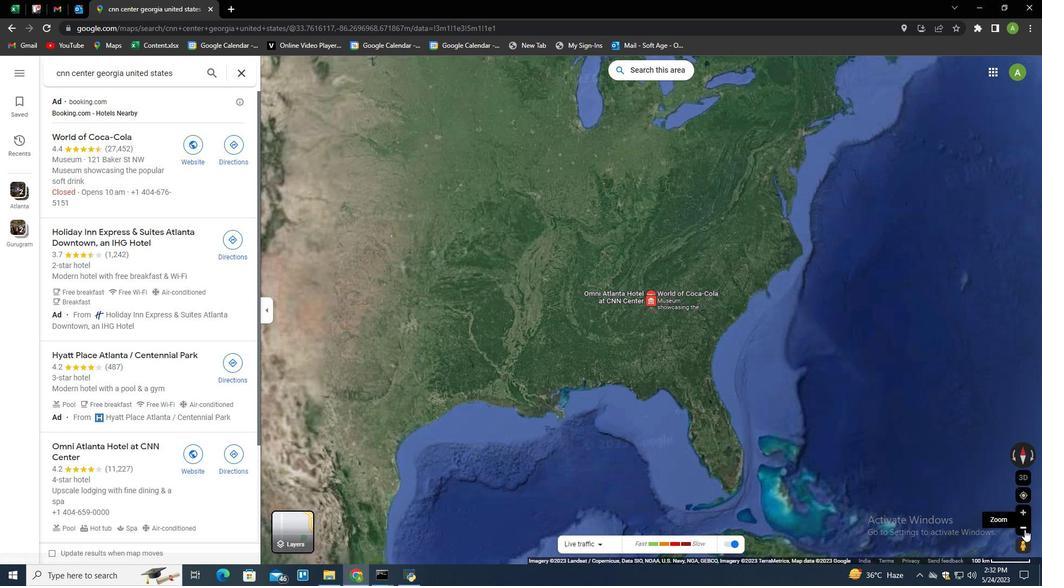 
Action: Mouse pressed left at (1025, 530)
Screenshot: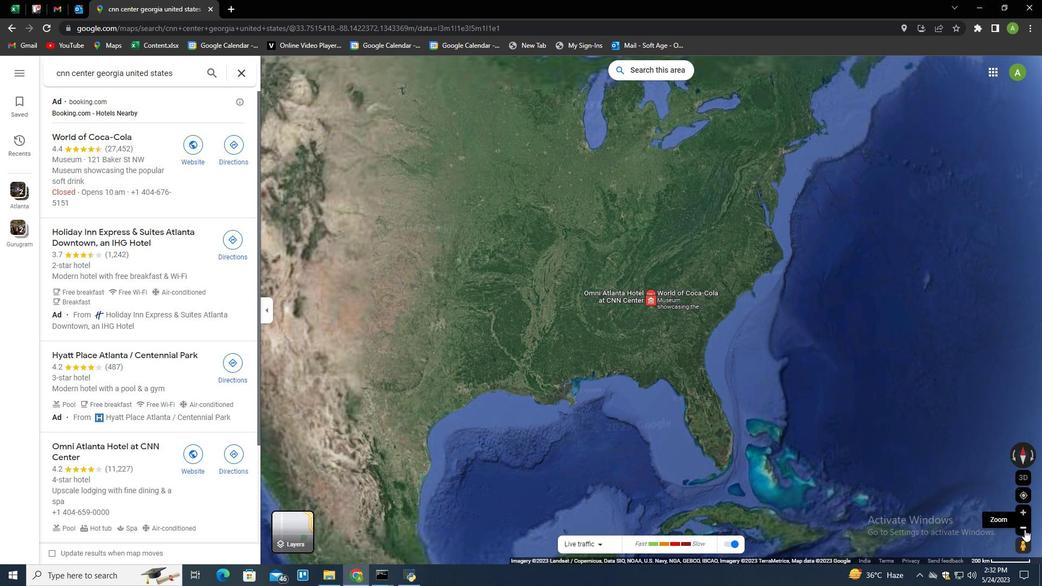 
Action: Mouse pressed left at (1025, 530)
Screenshot: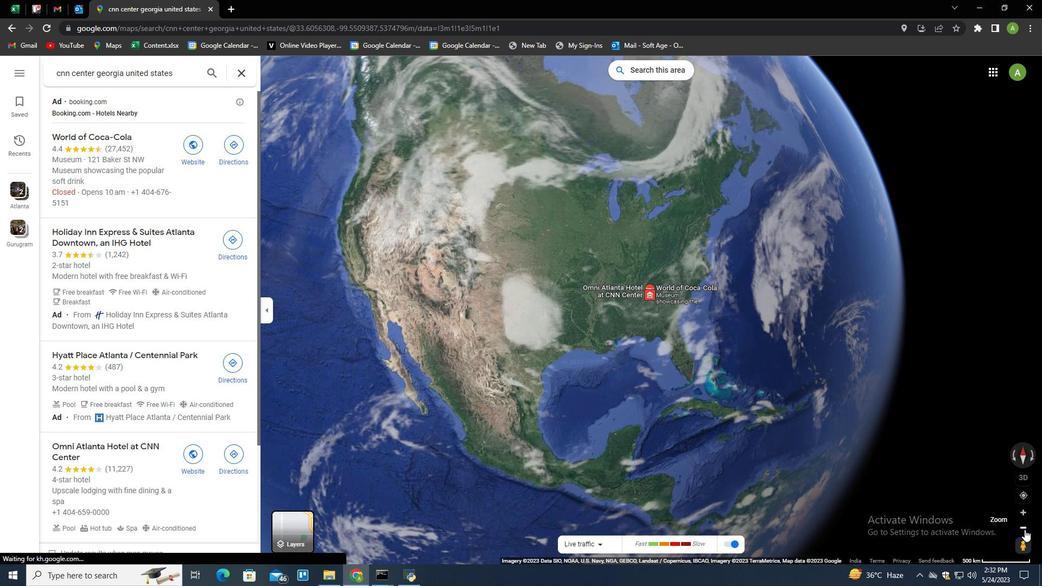 
Action: Mouse pressed left at (1025, 530)
Screenshot: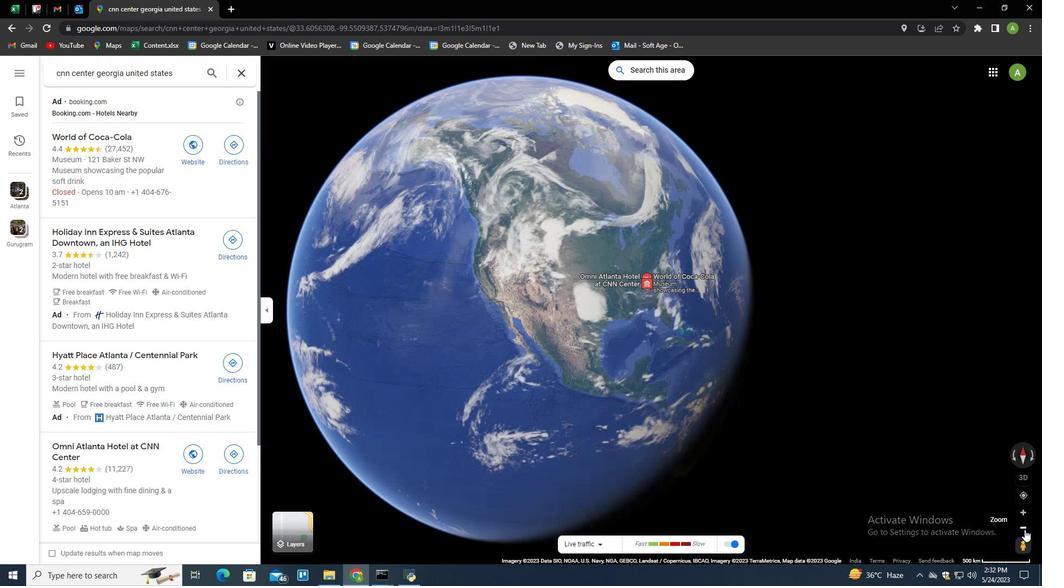 
Action: Mouse pressed left at (1025, 530)
Screenshot: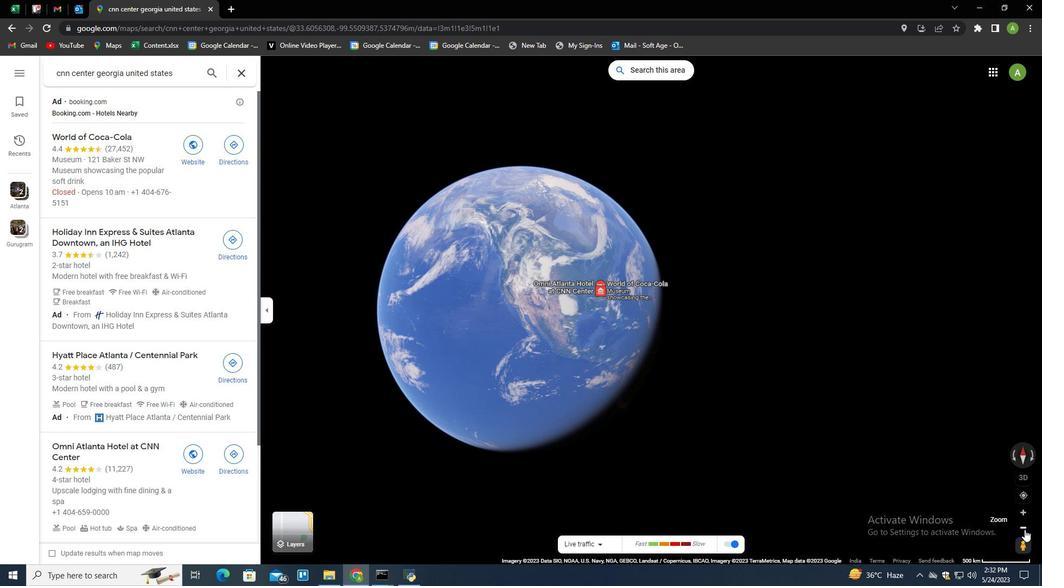 
Action: Mouse pressed left at (1025, 530)
Screenshot: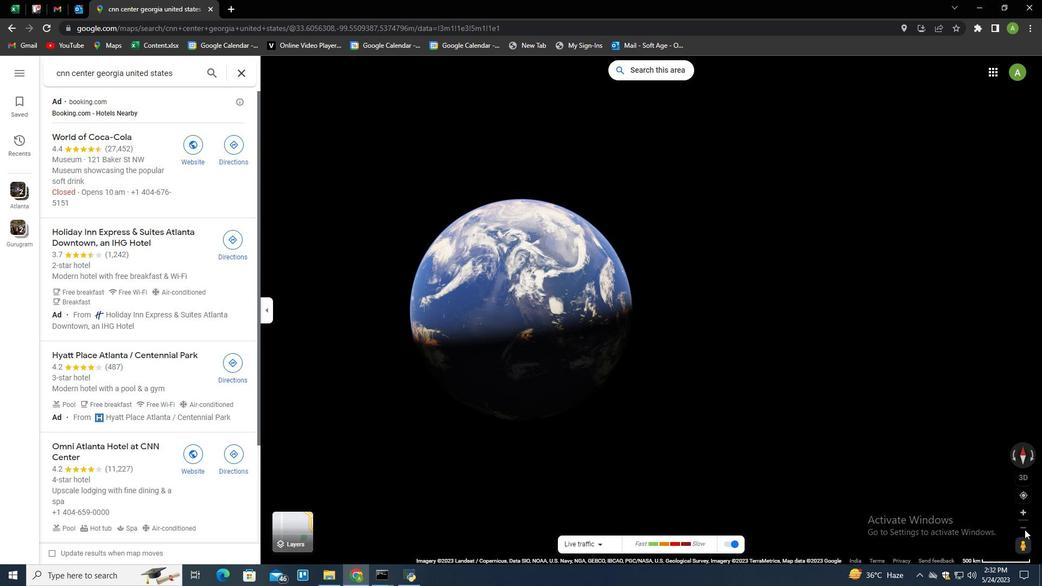 
Action: Mouse moved to (956, 461)
Screenshot: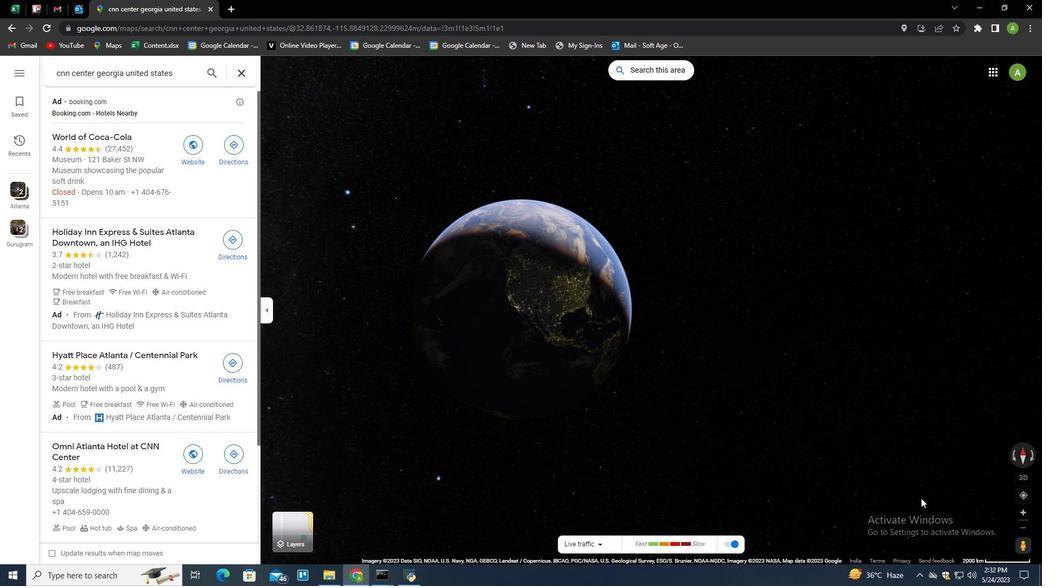 
